 Task: Create a due date automation trigger when advanced on, 2 working days after a card is due add dates not due this month at 11:00 AM.
Action: Mouse moved to (978, 295)
Screenshot: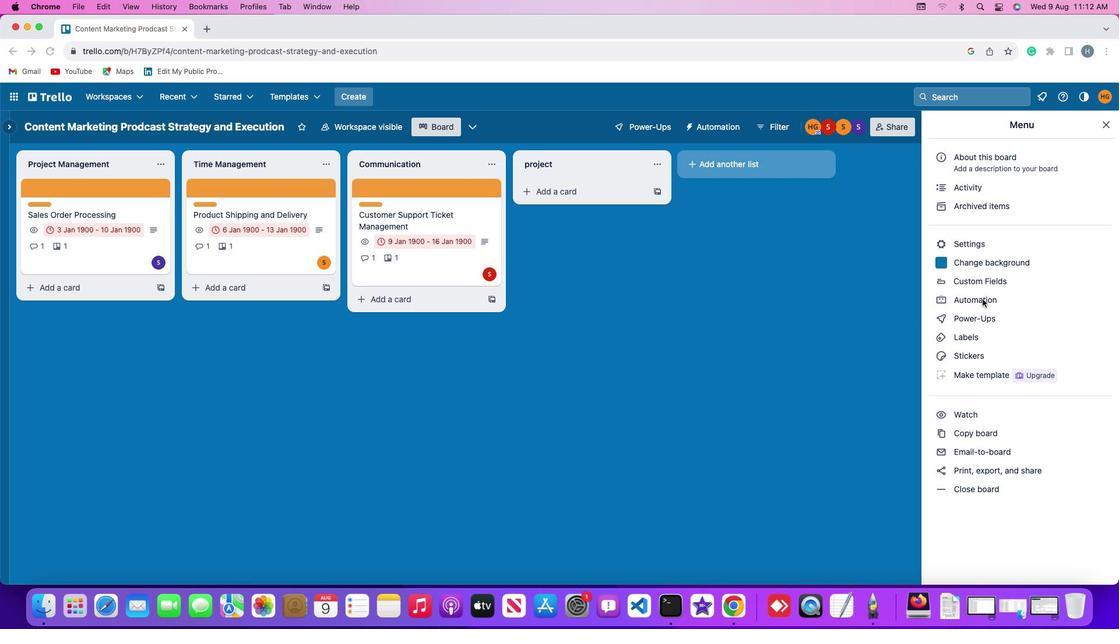 
Action: Mouse pressed left at (978, 295)
Screenshot: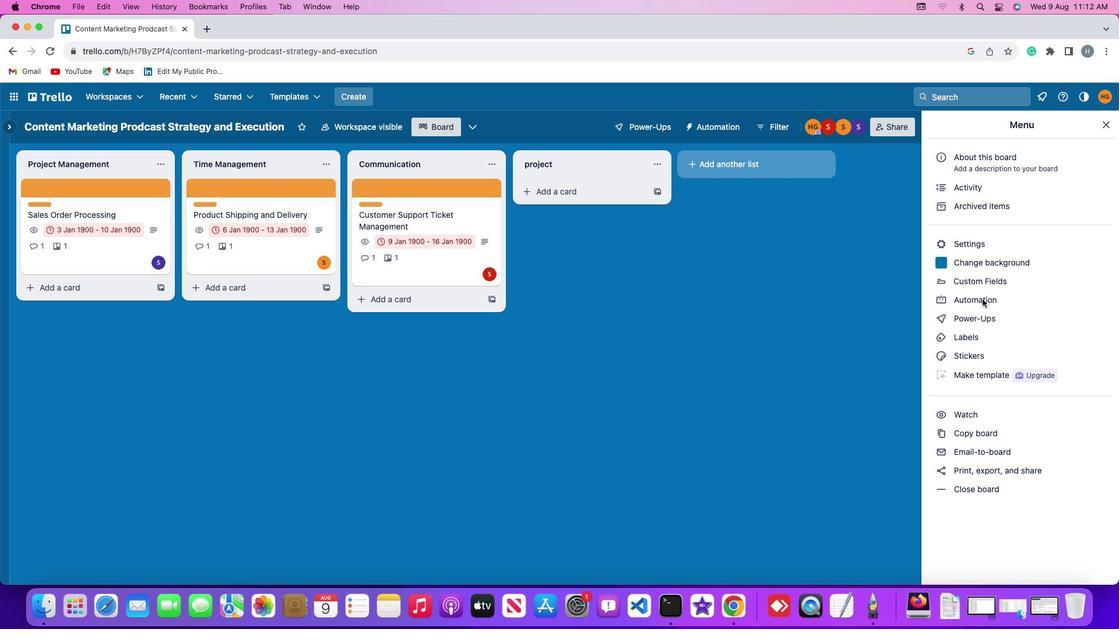 
Action: Mouse moved to (978, 295)
Screenshot: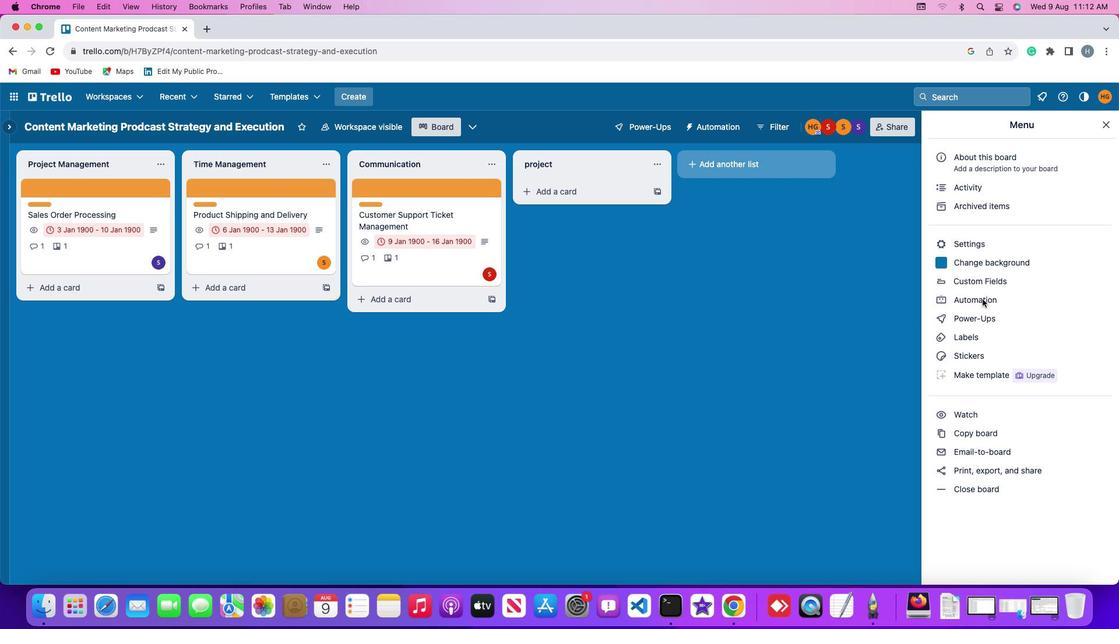 
Action: Mouse pressed left at (978, 295)
Screenshot: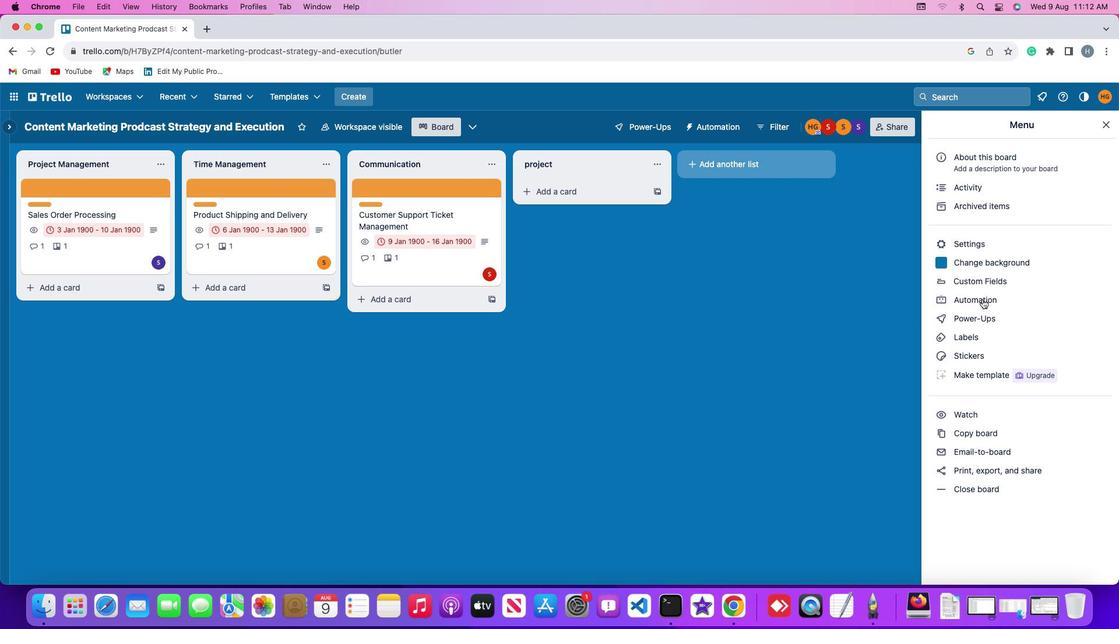 
Action: Mouse moved to (46, 271)
Screenshot: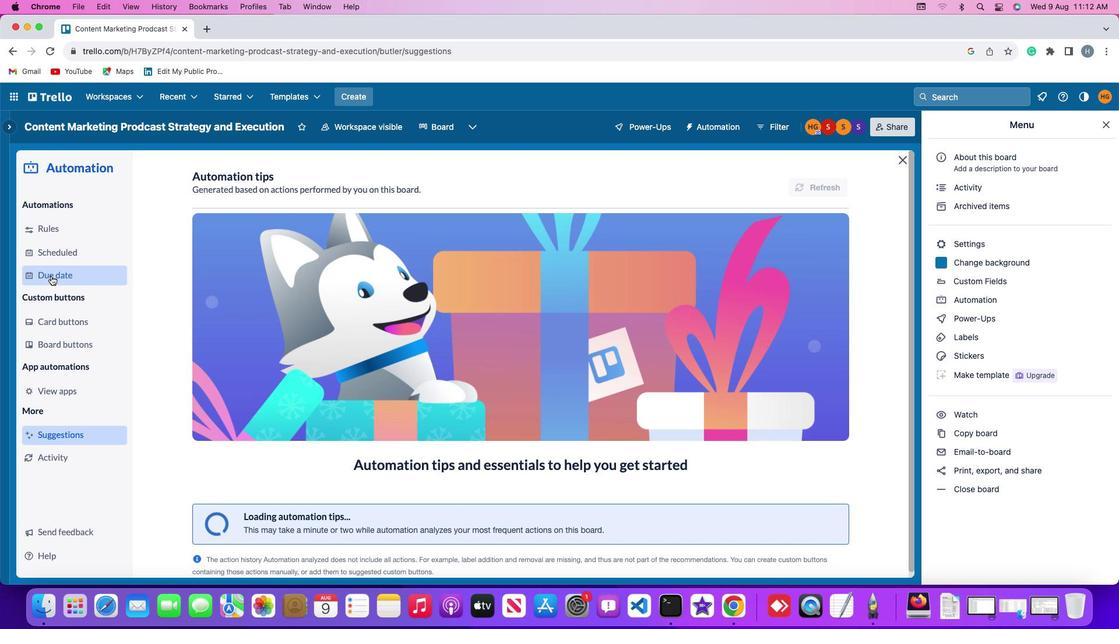 
Action: Mouse pressed left at (46, 271)
Screenshot: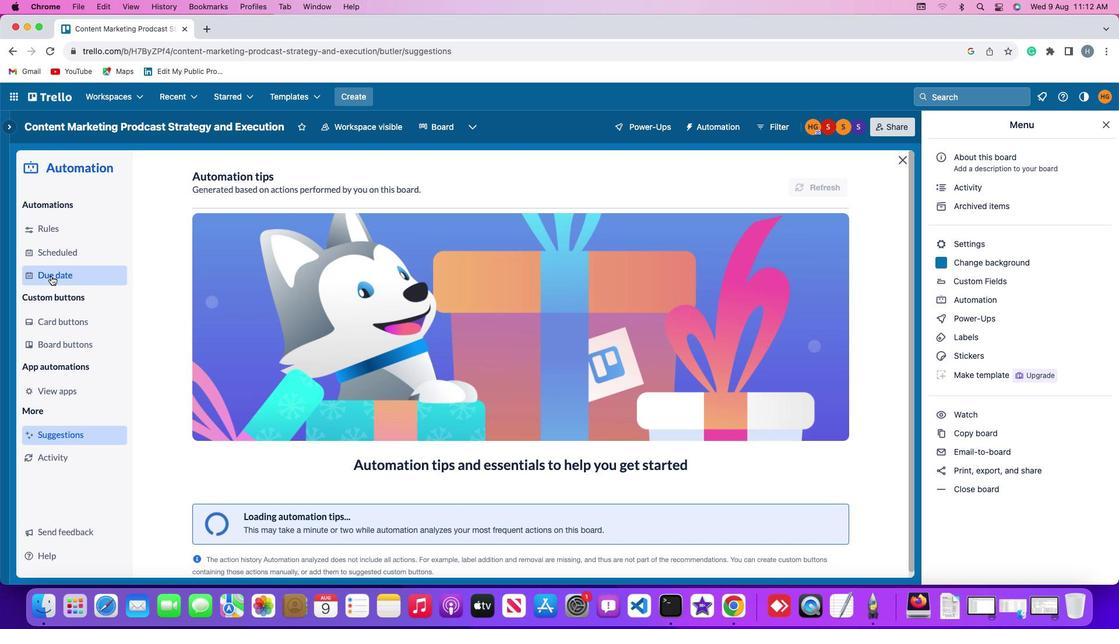 
Action: Mouse moved to (786, 176)
Screenshot: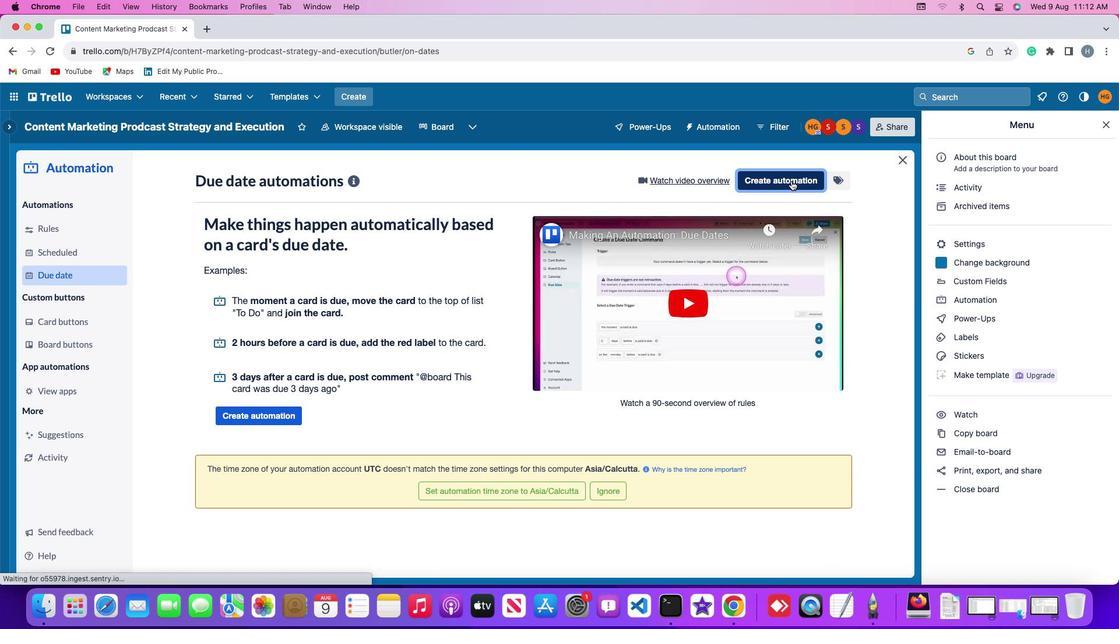 
Action: Mouse pressed left at (786, 176)
Screenshot: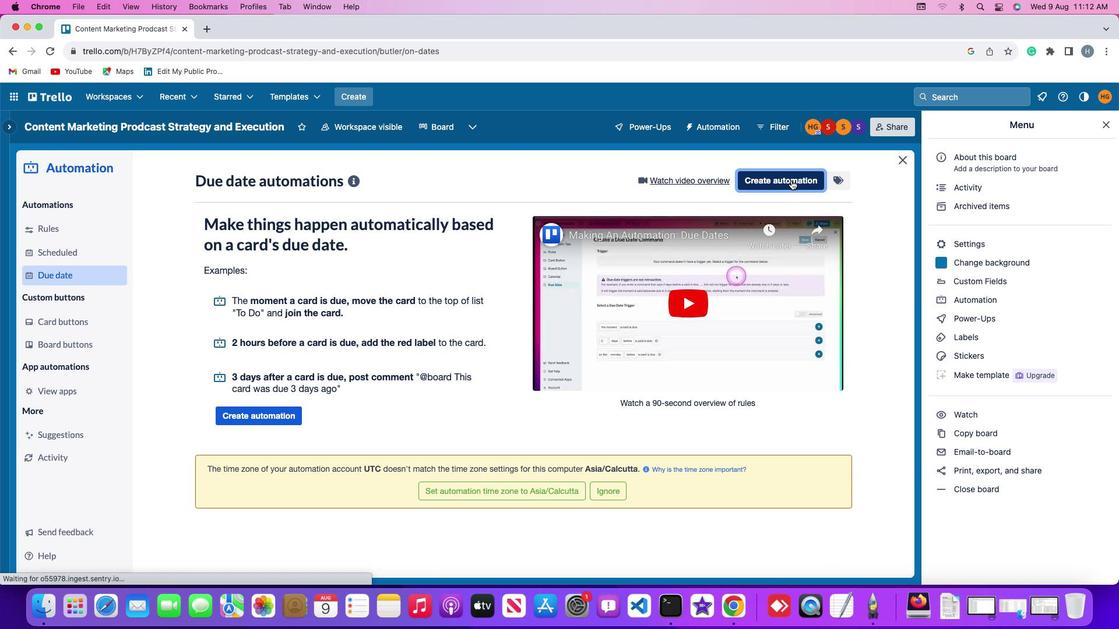 
Action: Mouse moved to (316, 288)
Screenshot: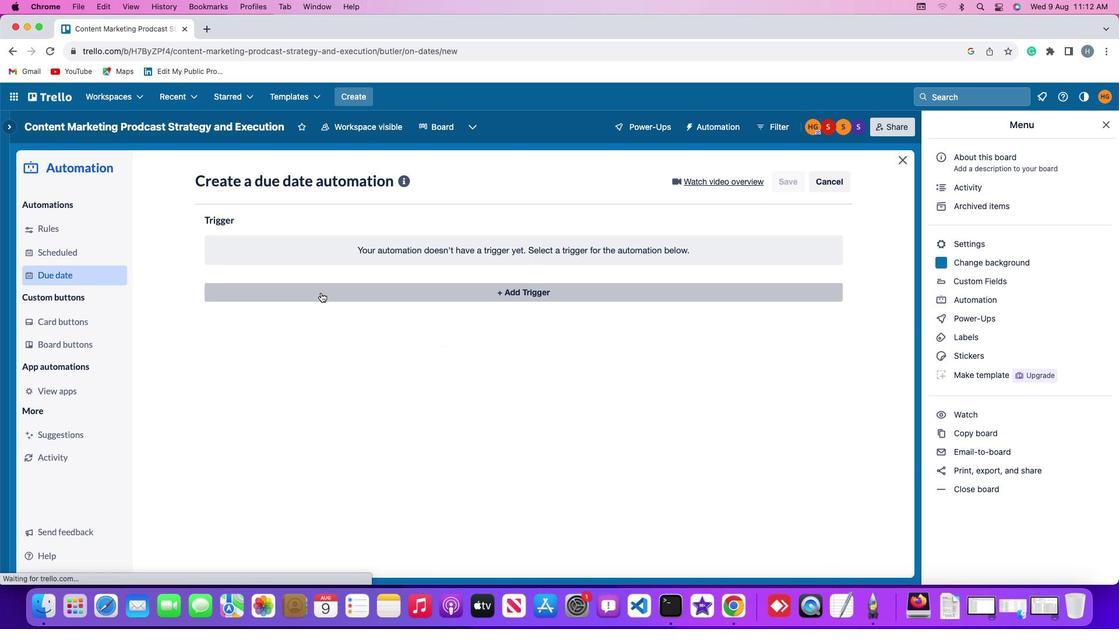 
Action: Mouse pressed left at (316, 288)
Screenshot: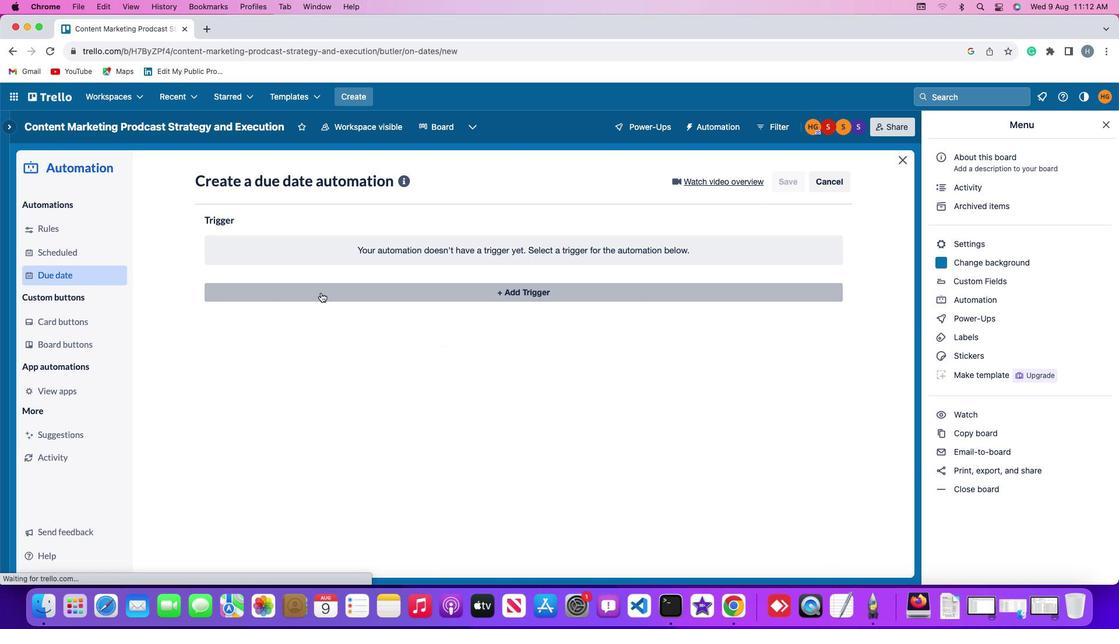 
Action: Mouse moved to (222, 463)
Screenshot: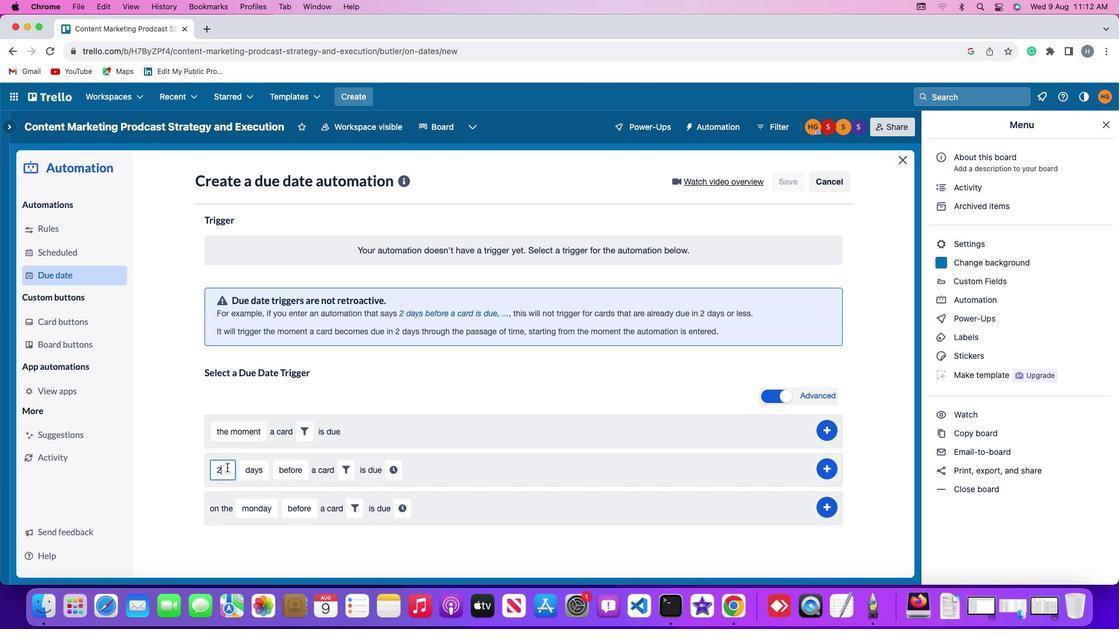 
Action: Mouse pressed left at (222, 463)
Screenshot: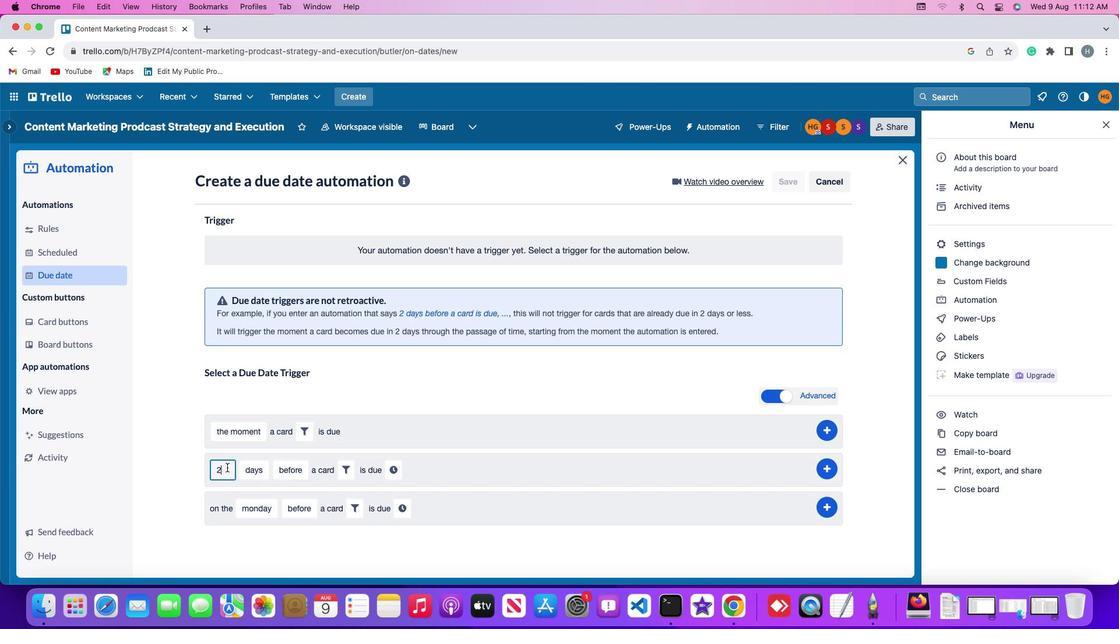 
Action: Key pressed Key.backspace
Screenshot: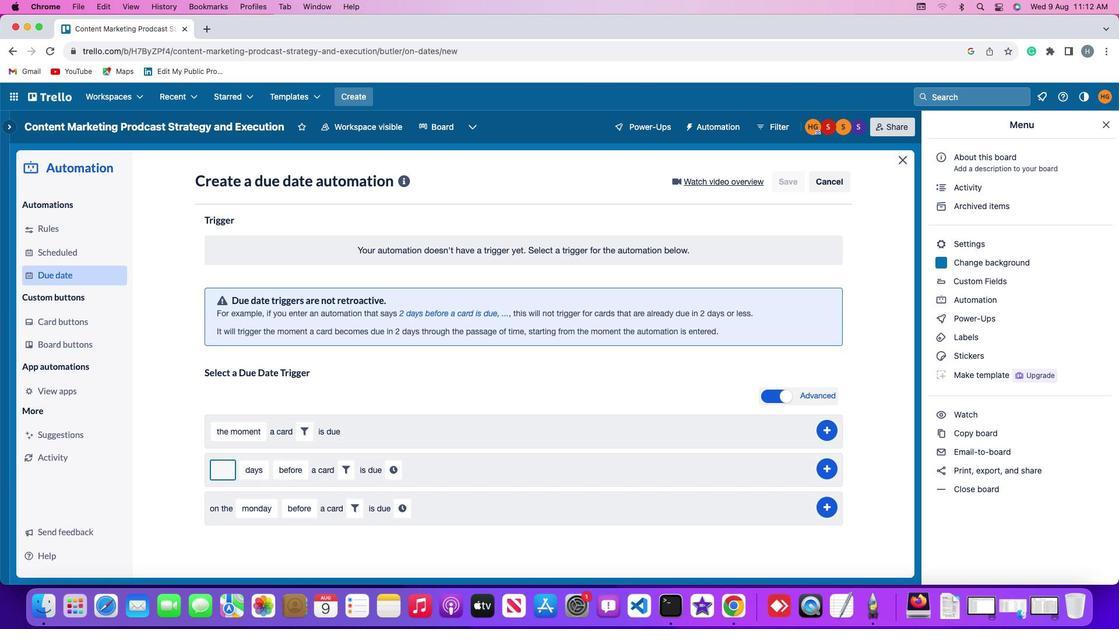 
Action: Mouse moved to (221, 463)
Screenshot: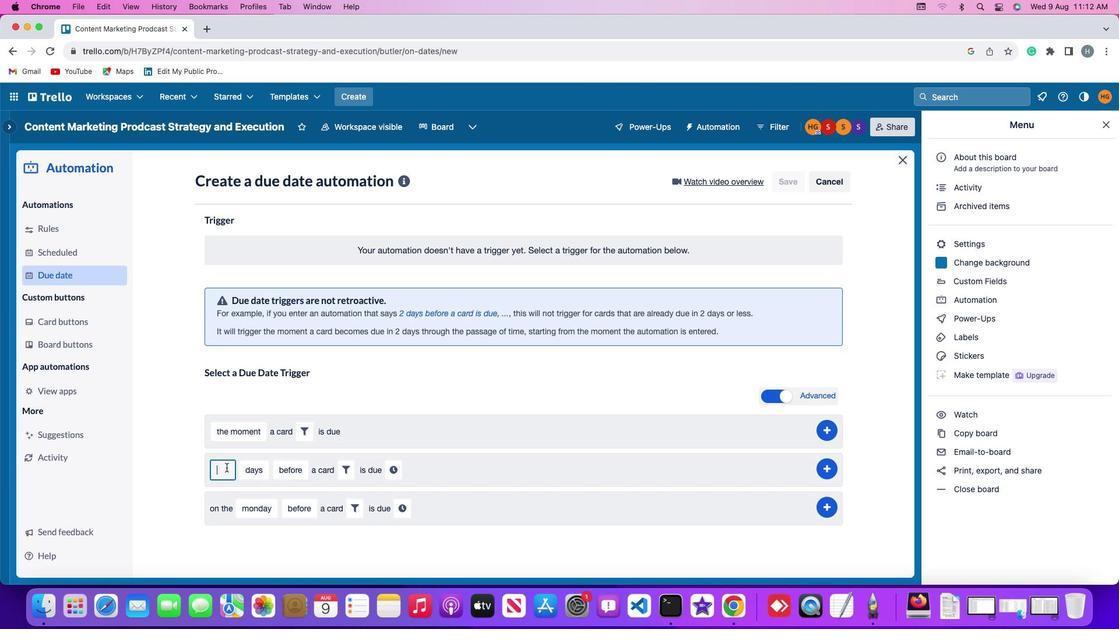 
Action: Key pressed '2'
Screenshot: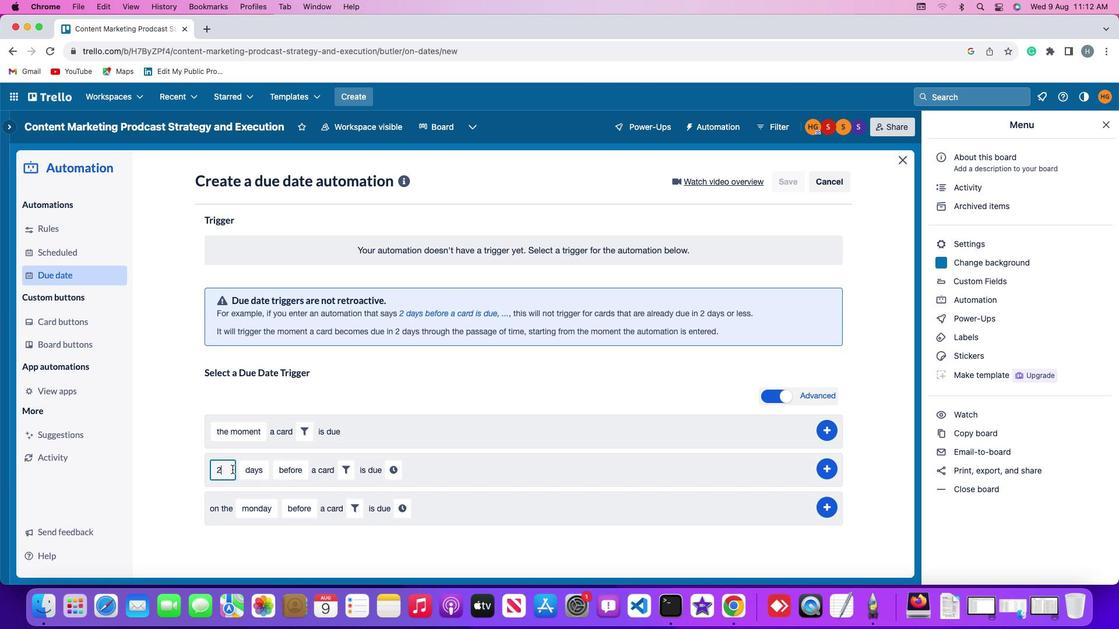 
Action: Mouse moved to (251, 465)
Screenshot: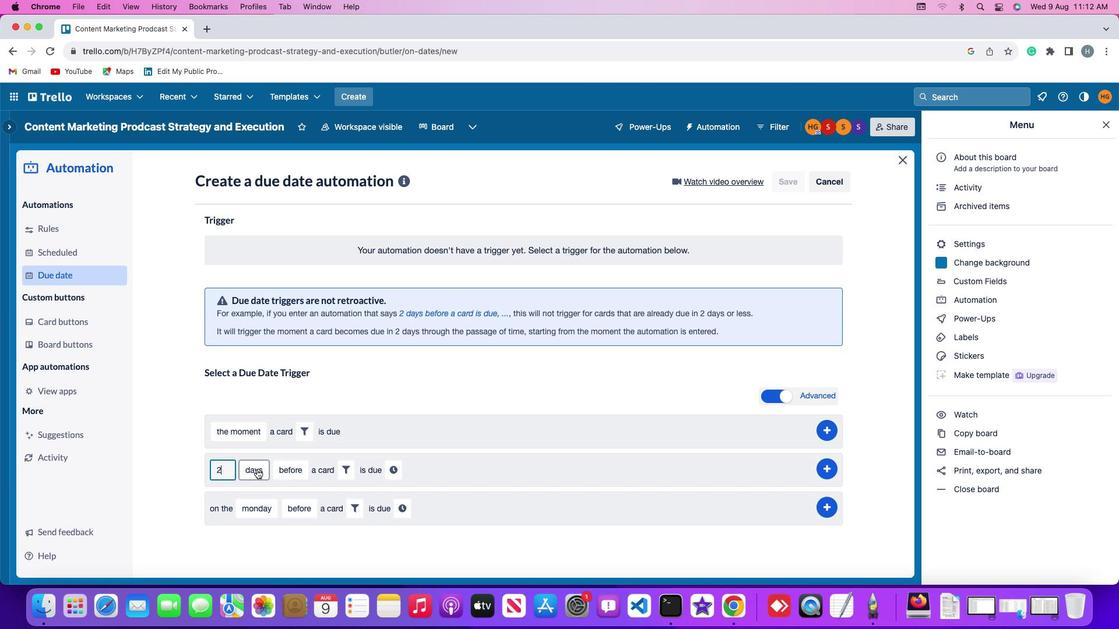 
Action: Mouse pressed left at (251, 465)
Screenshot: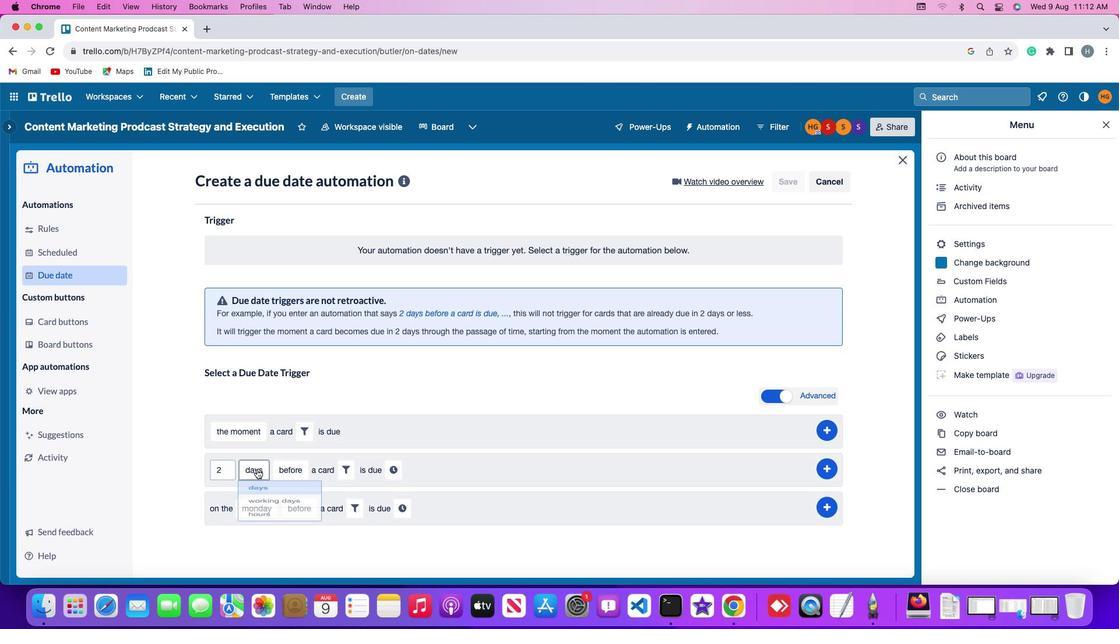 
Action: Mouse moved to (264, 514)
Screenshot: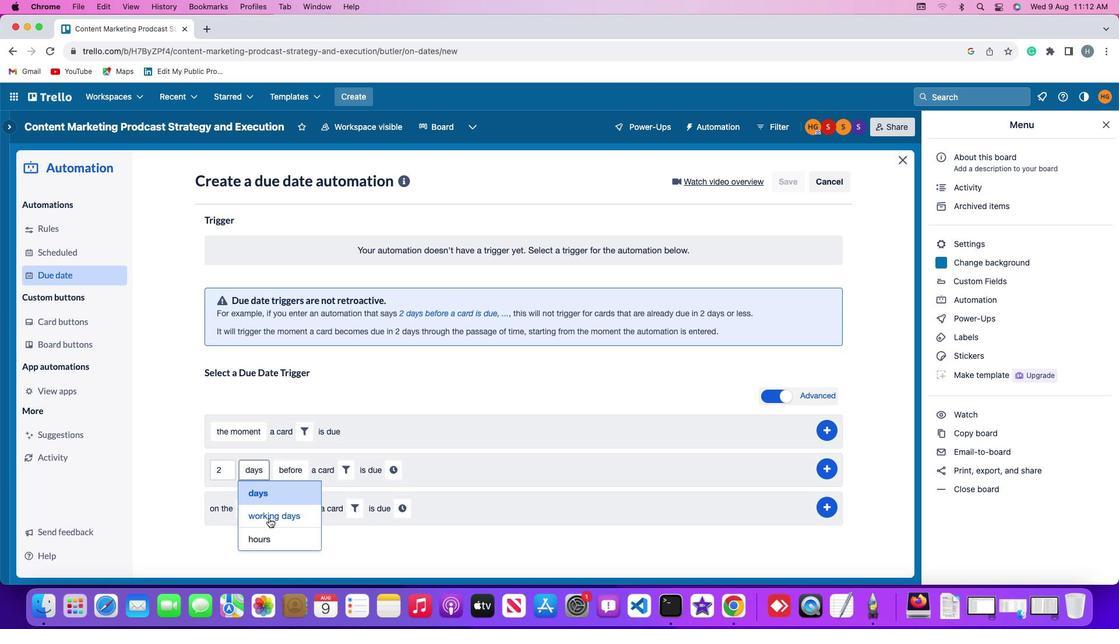 
Action: Mouse pressed left at (264, 514)
Screenshot: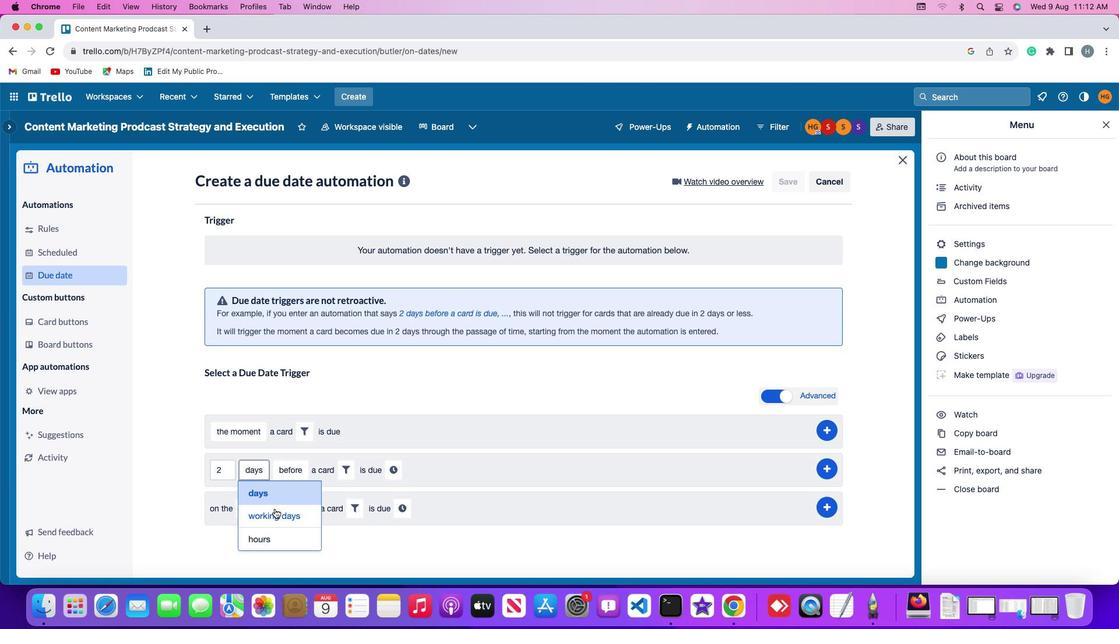 
Action: Mouse moved to (307, 463)
Screenshot: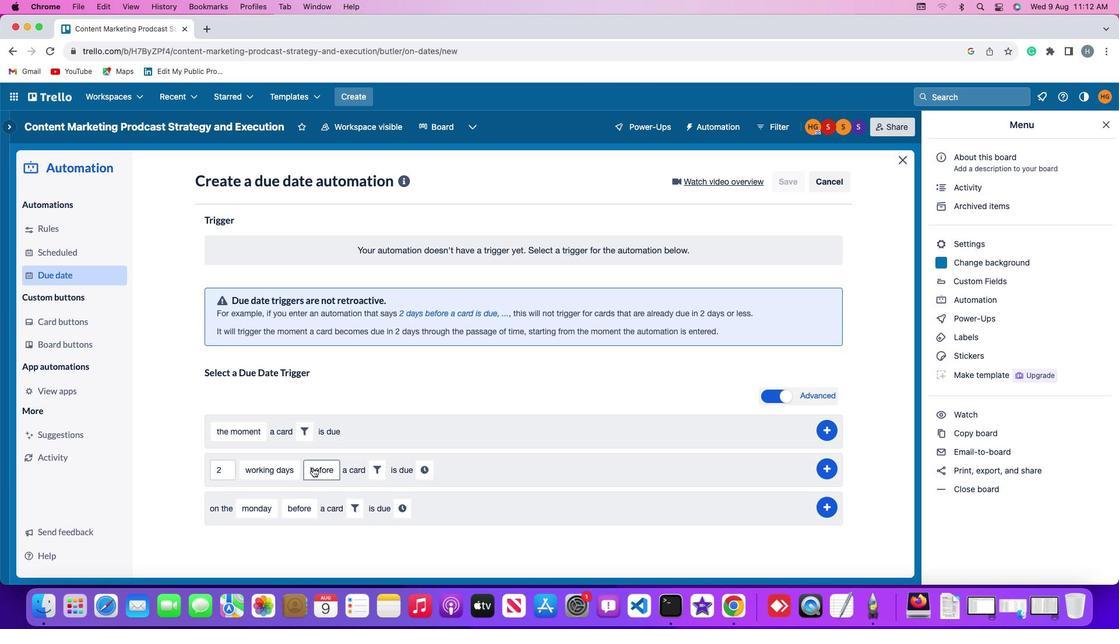 
Action: Mouse pressed left at (307, 463)
Screenshot: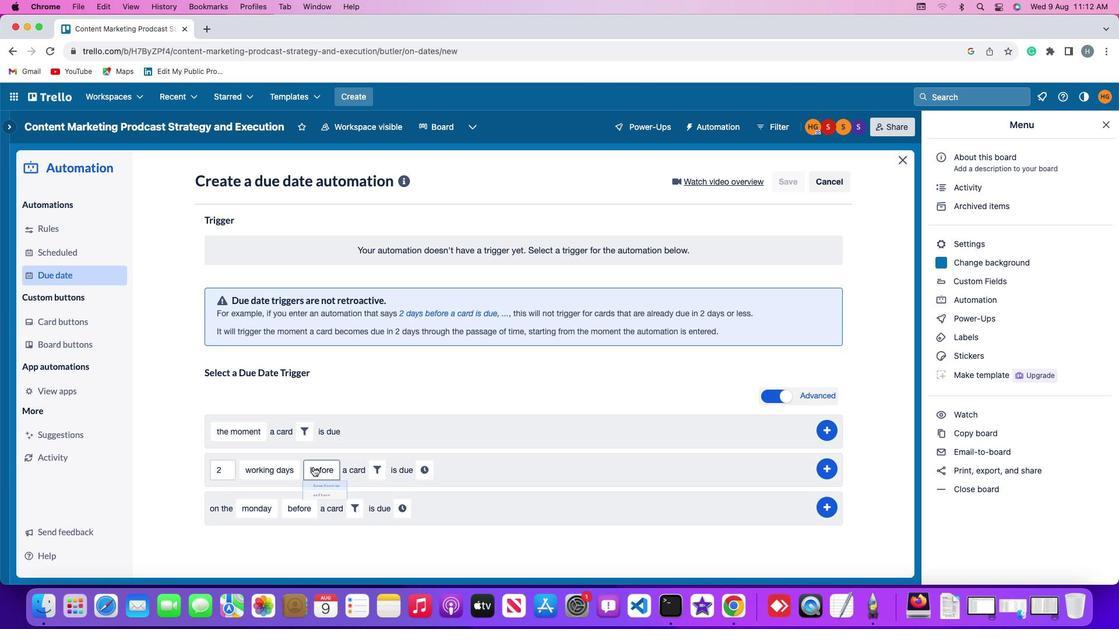 
Action: Mouse moved to (330, 508)
Screenshot: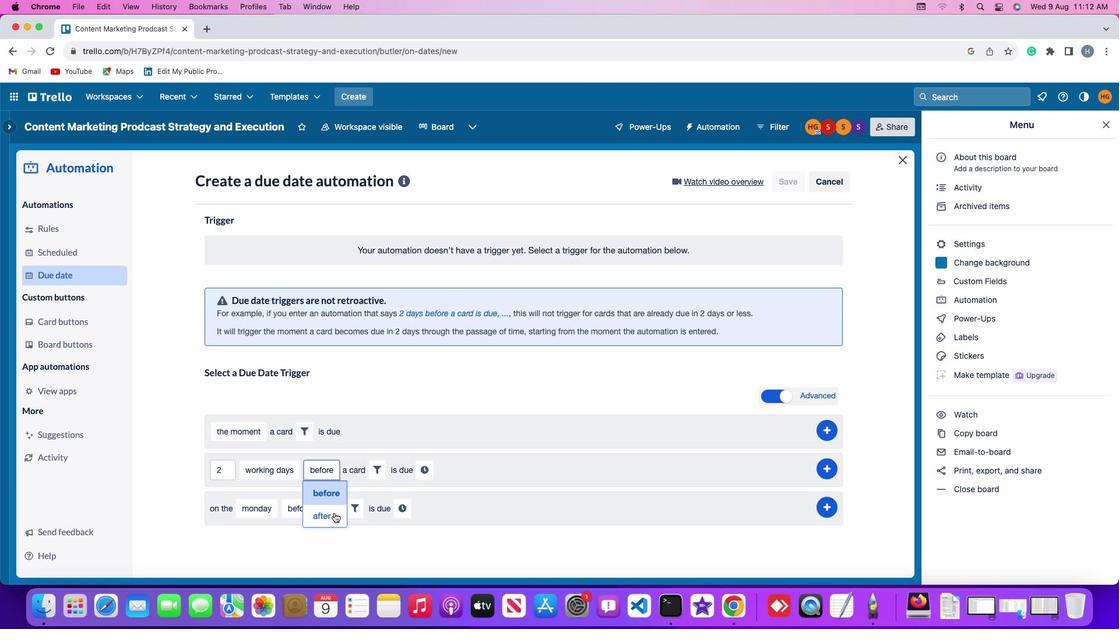
Action: Mouse pressed left at (330, 508)
Screenshot: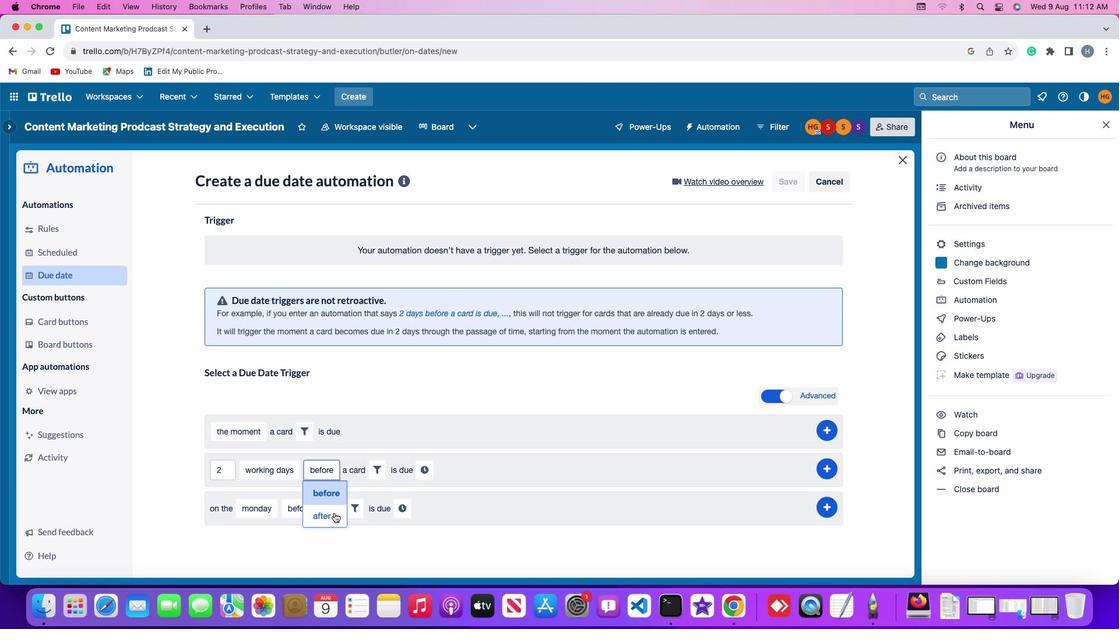
Action: Mouse moved to (366, 460)
Screenshot: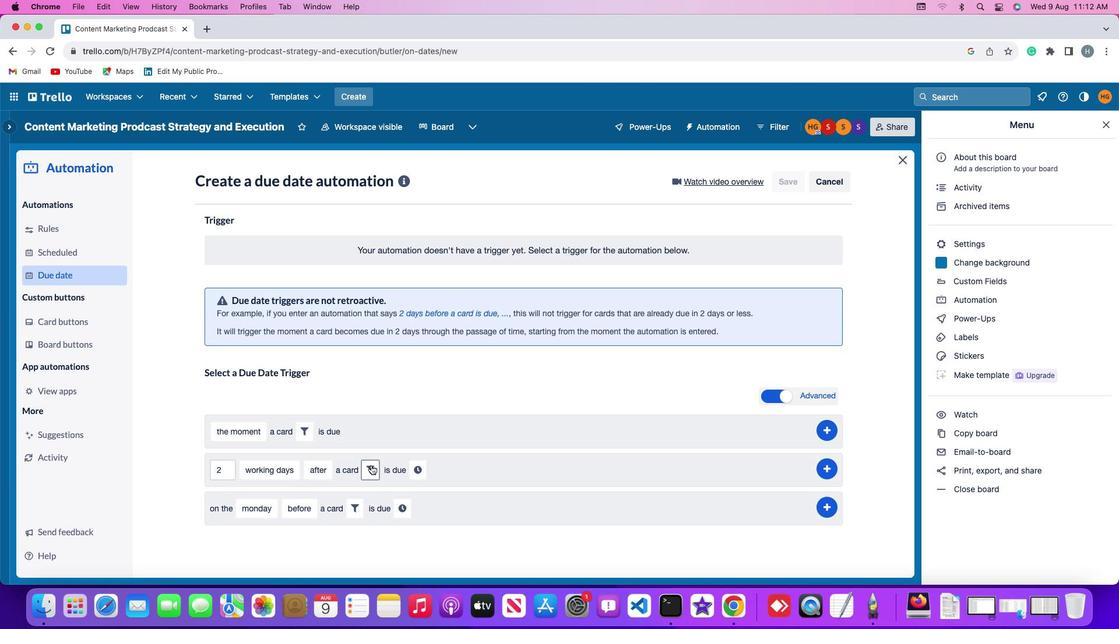 
Action: Mouse pressed left at (366, 460)
Screenshot: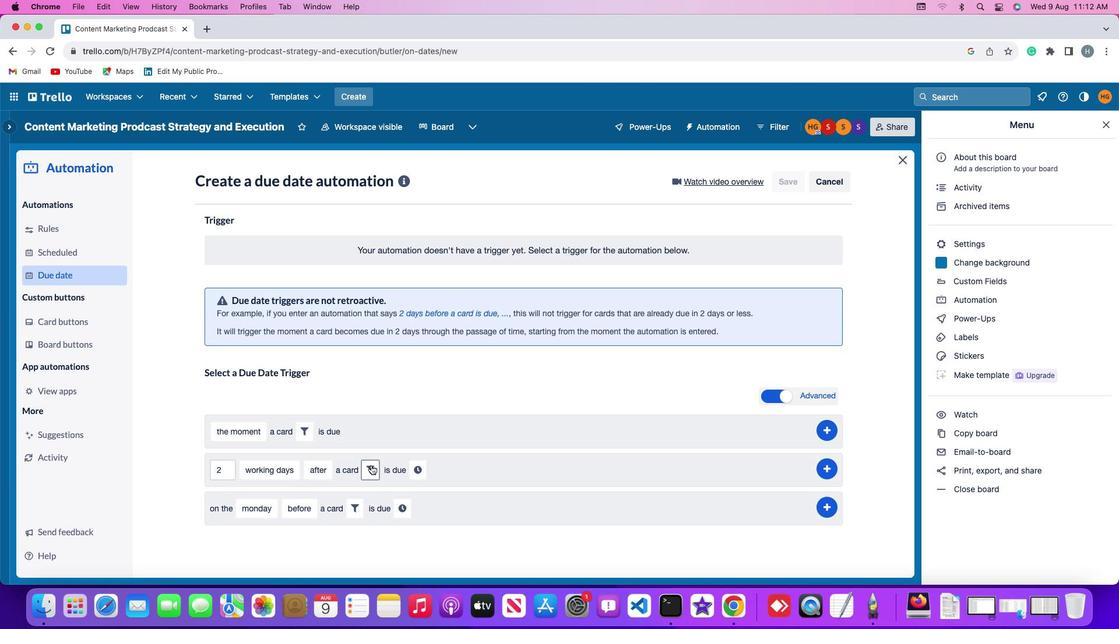 
Action: Mouse moved to (426, 507)
Screenshot: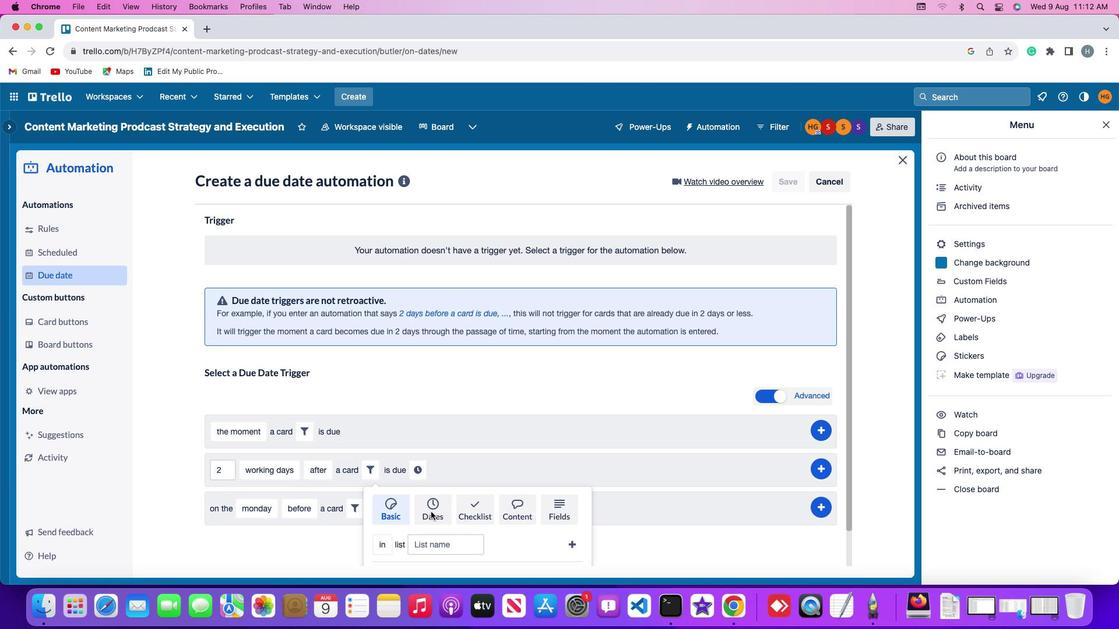 
Action: Mouse pressed left at (426, 507)
Screenshot: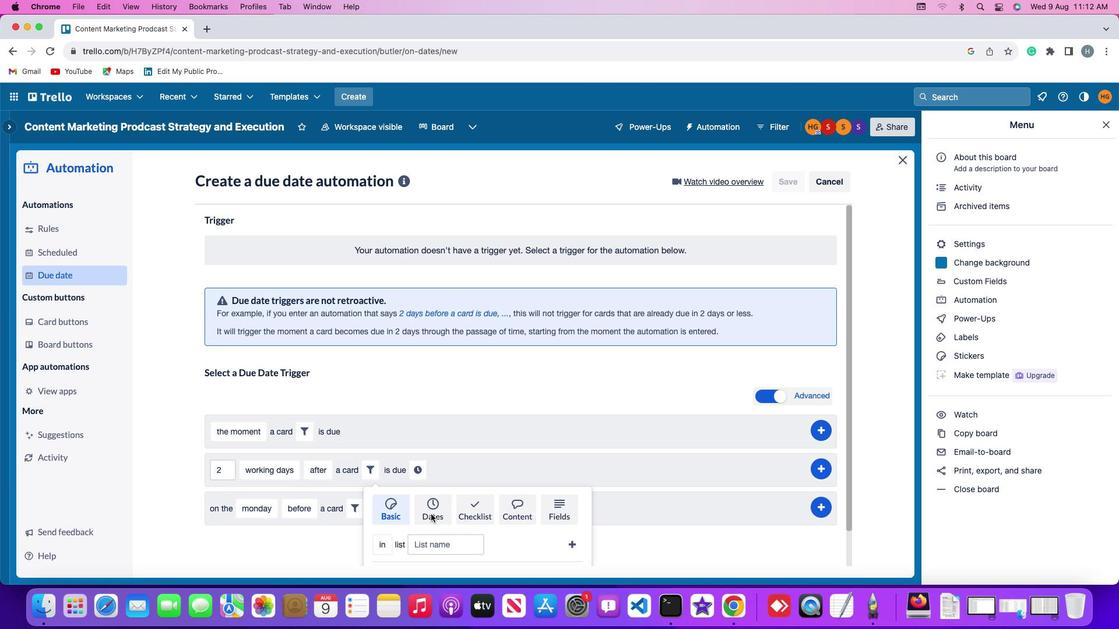 
Action: Mouse moved to (335, 531)
Screenshot: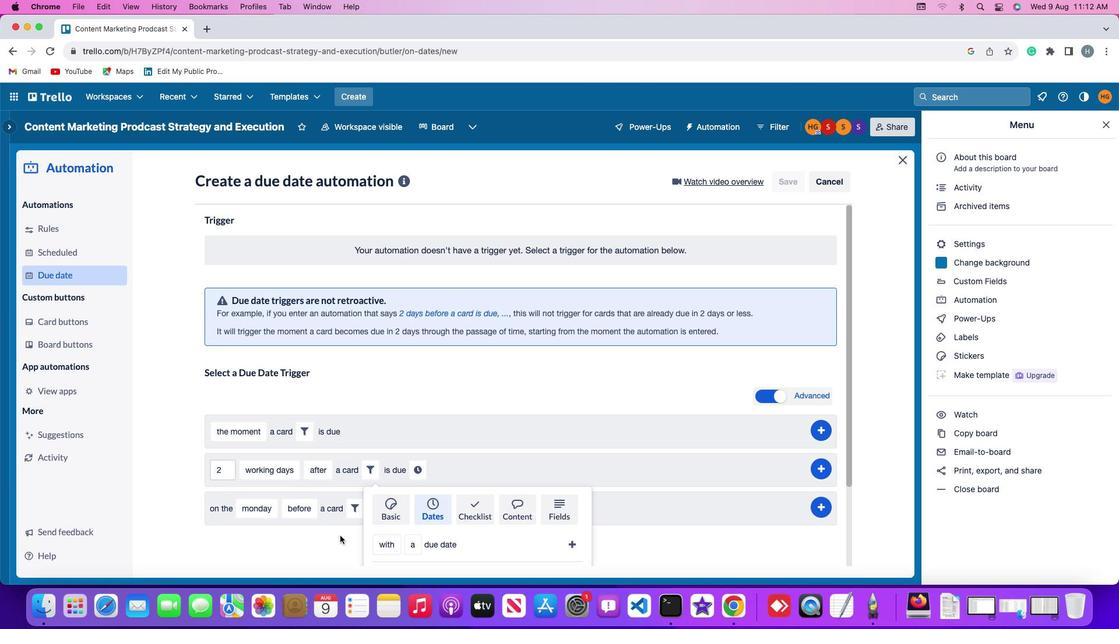 
Action: Mouse scrolled (335, 531) with delta (-4, -4)
Screenshot: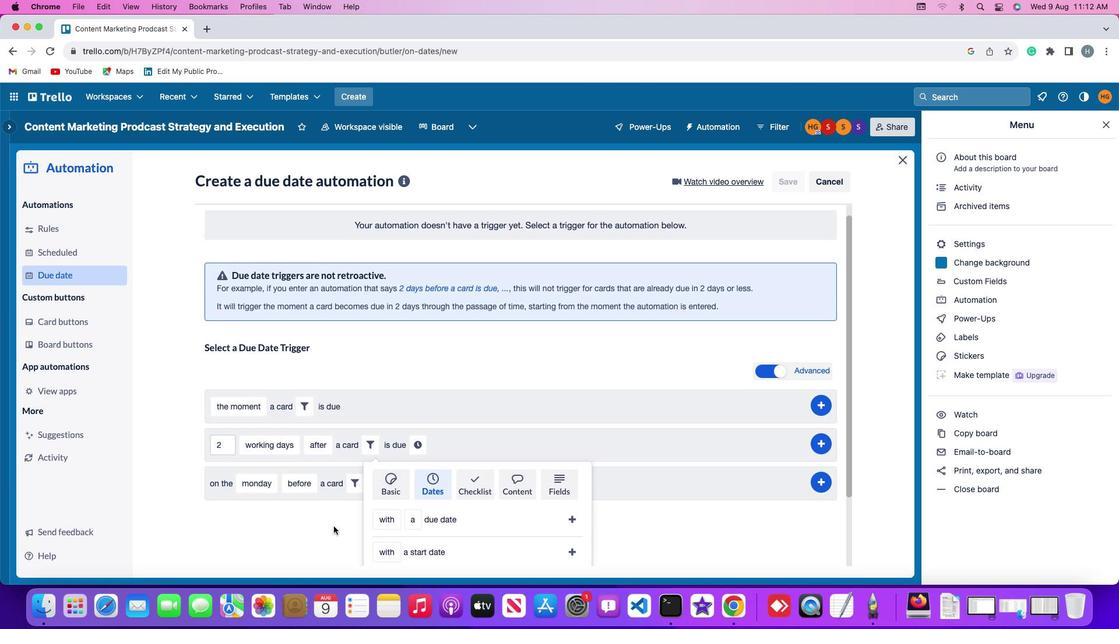 
Action: Mouse scrolled (335, 531) with delta (-4, -4)
Screenshot: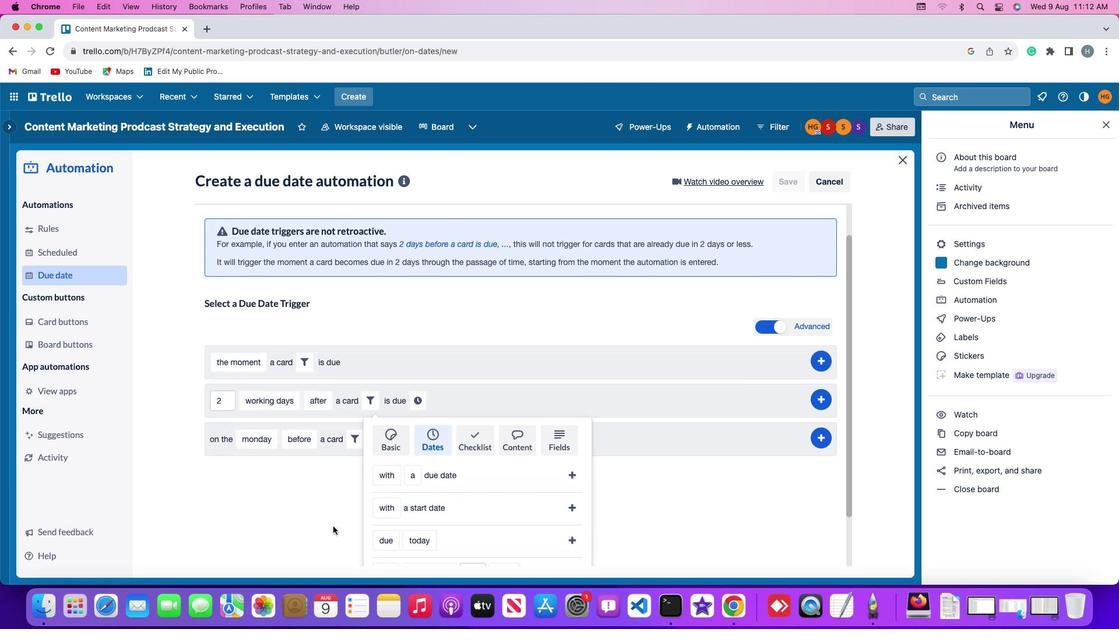 
Action: Mouse scrolled (335, 531) with delta (-4, -6)
Screenshot: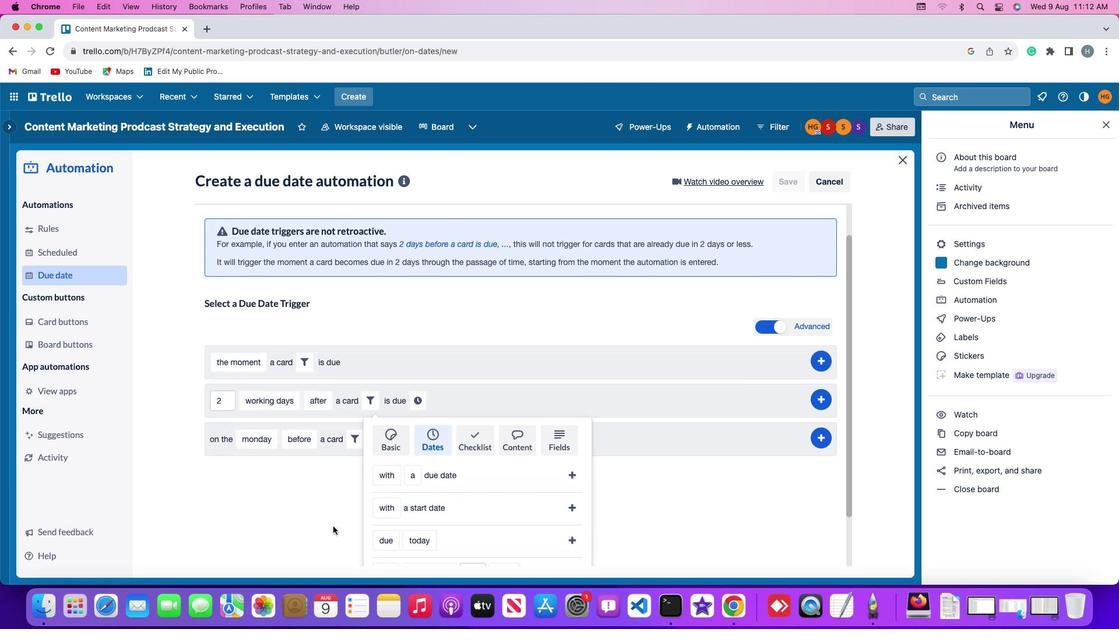 
Action: Mouse scrolled (335, 531) with delta (-4, -6)
Screenshot: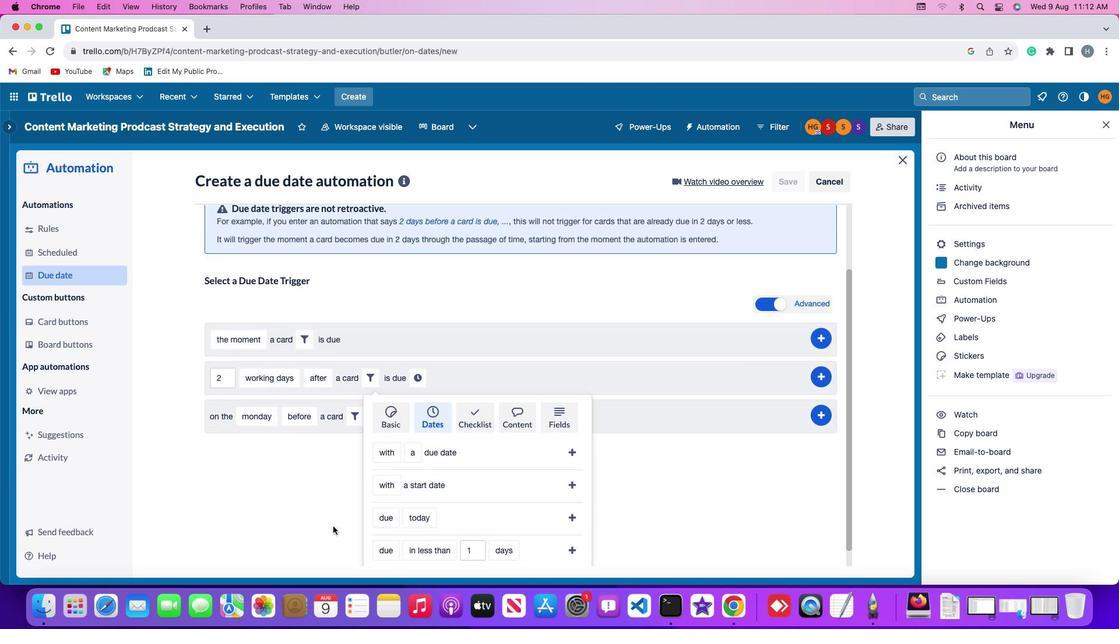
Action: Mouse scrolled (335, 531) with delta (-4, -7)
Screenshot: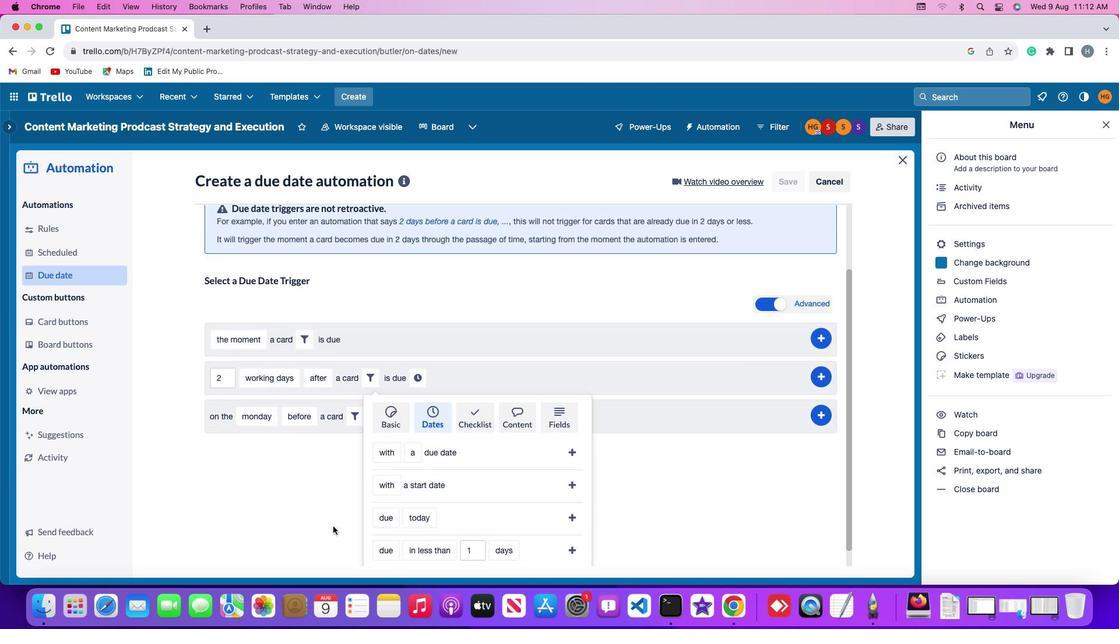 
Action: Mouse scrolled (335, 531) with delta (-4, -8)
Screenshot: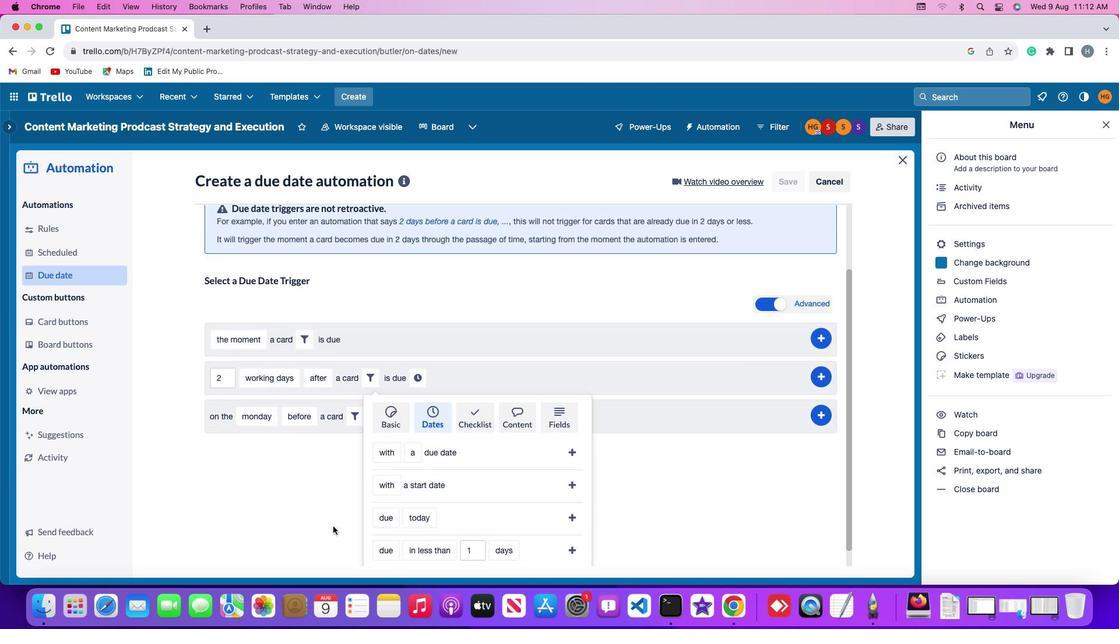 
Action: Mouse scrolled (335, 531) with delta (-4, -8)
Screenshot: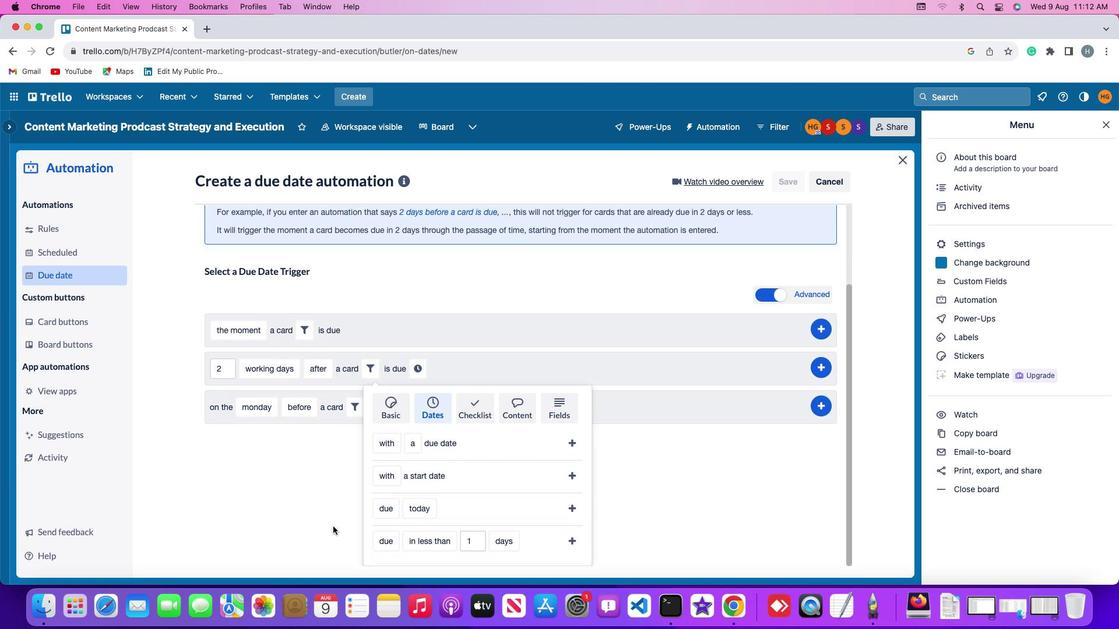 
Action: Mouse moved to (372, 505)
Screenshot: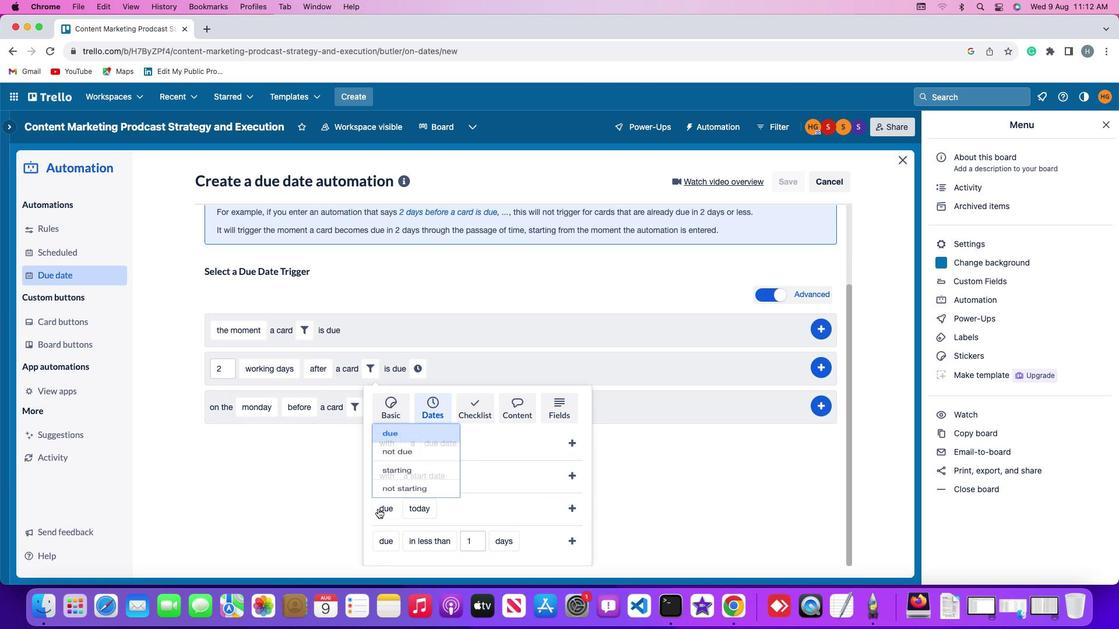 
Action: Mouse pressed left at (372, 505)
Screenshot: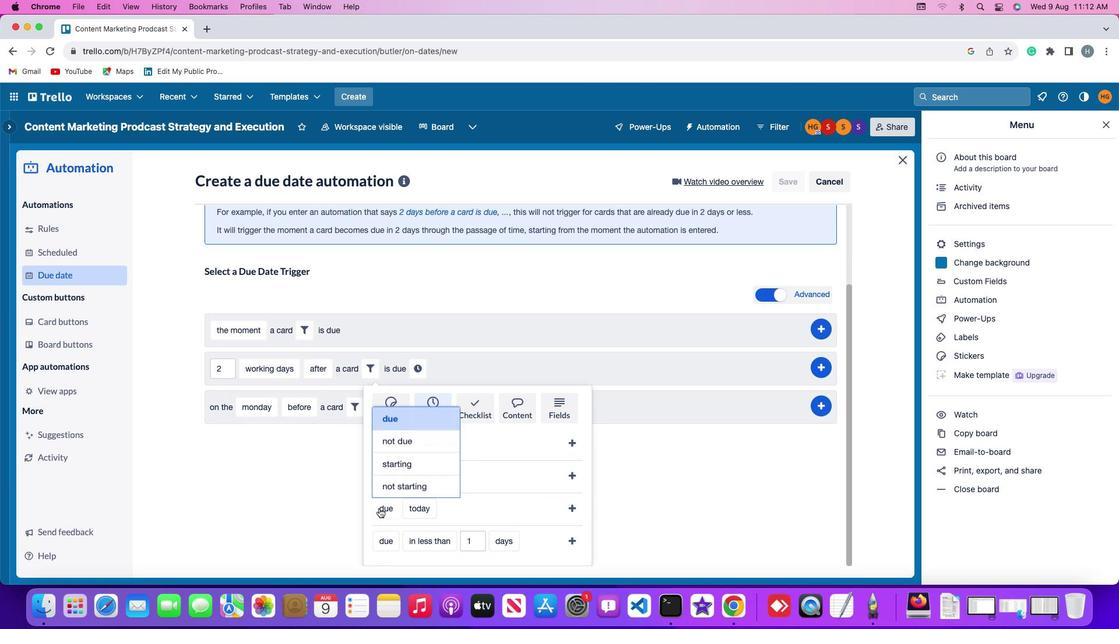 
Action: Mouse moved to (405, 436)
Screenshot: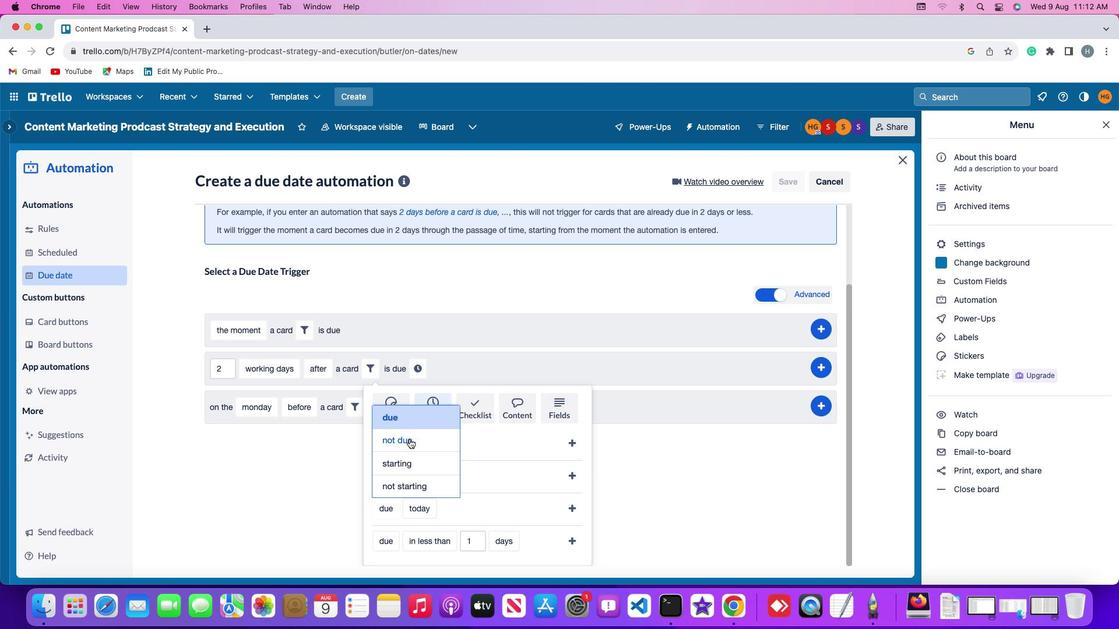 
Action: Mouse pressed left at (405, 436)
Screenshot: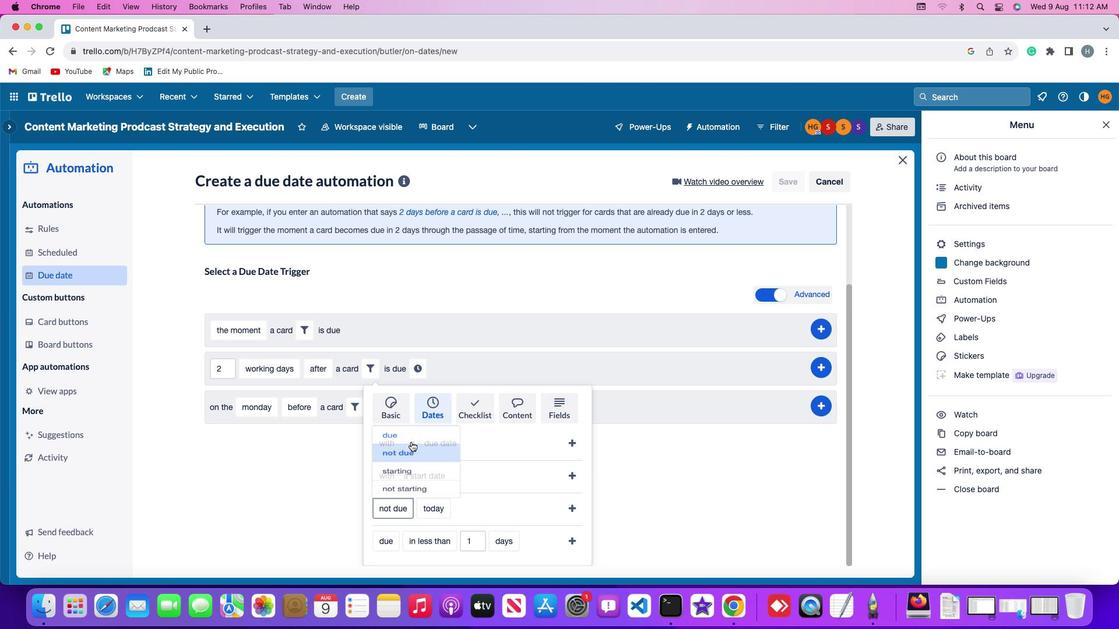 
Action: Mouse moved to (424, 501)
Screenshot: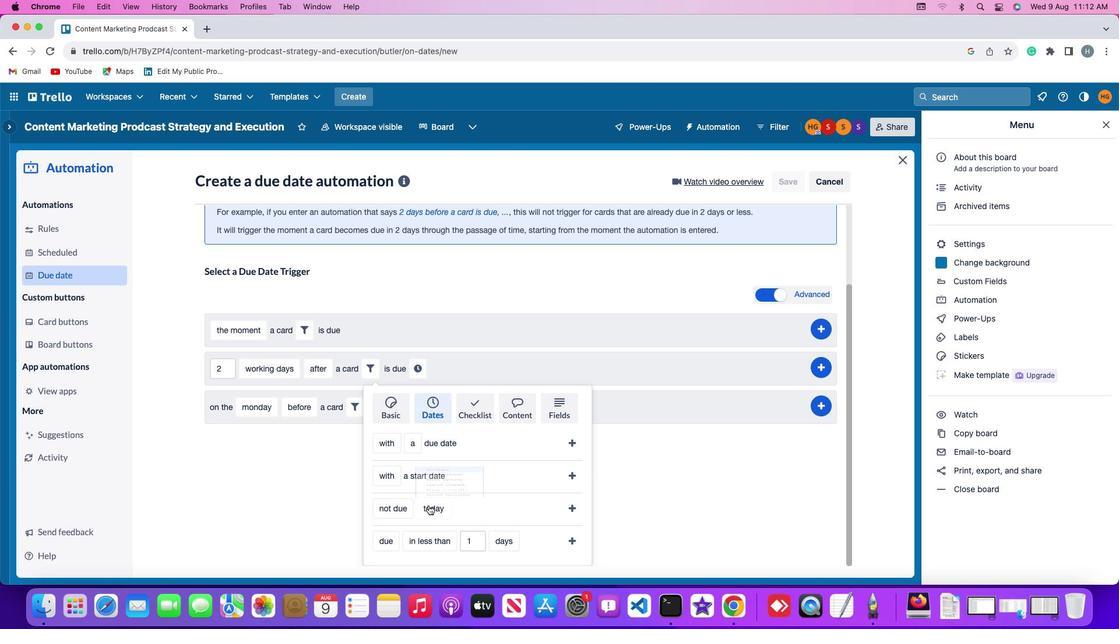 
Action: Mouse pressed left at (424, 501)
Screenshot: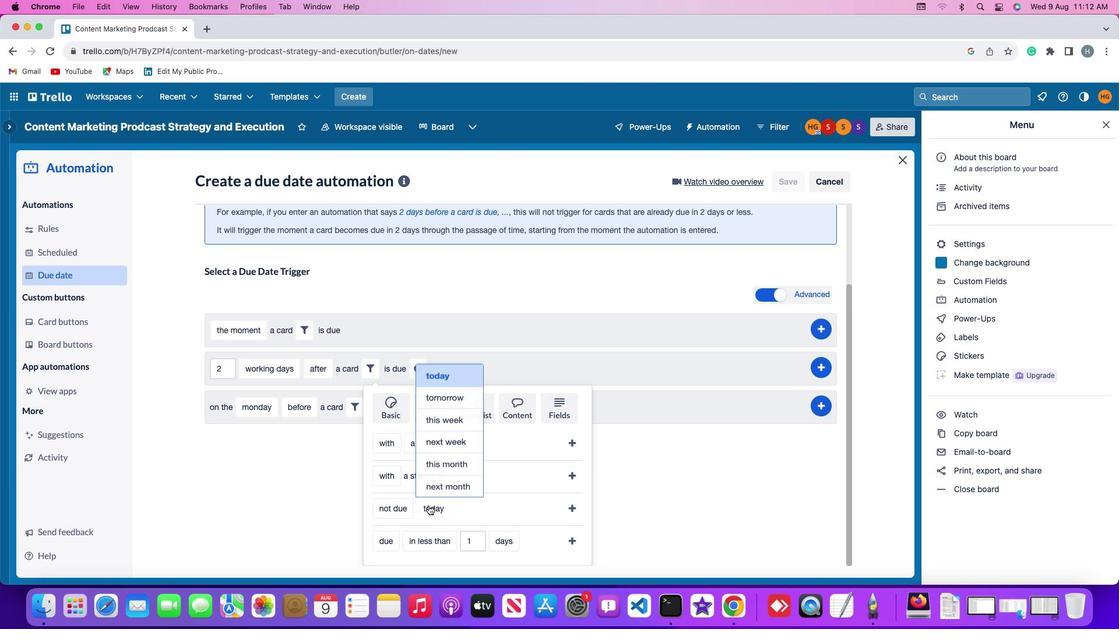 
Action: Mouse moved to (439, 459)
Screenshot: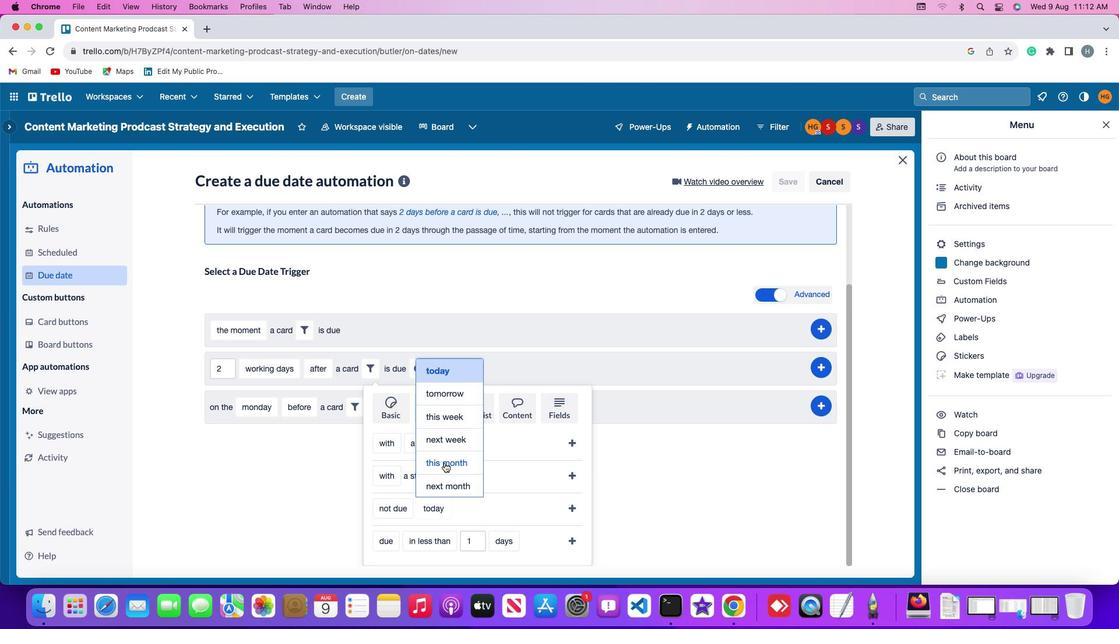 
Action: Mouse pressed left at (439, 459)
Screenshot: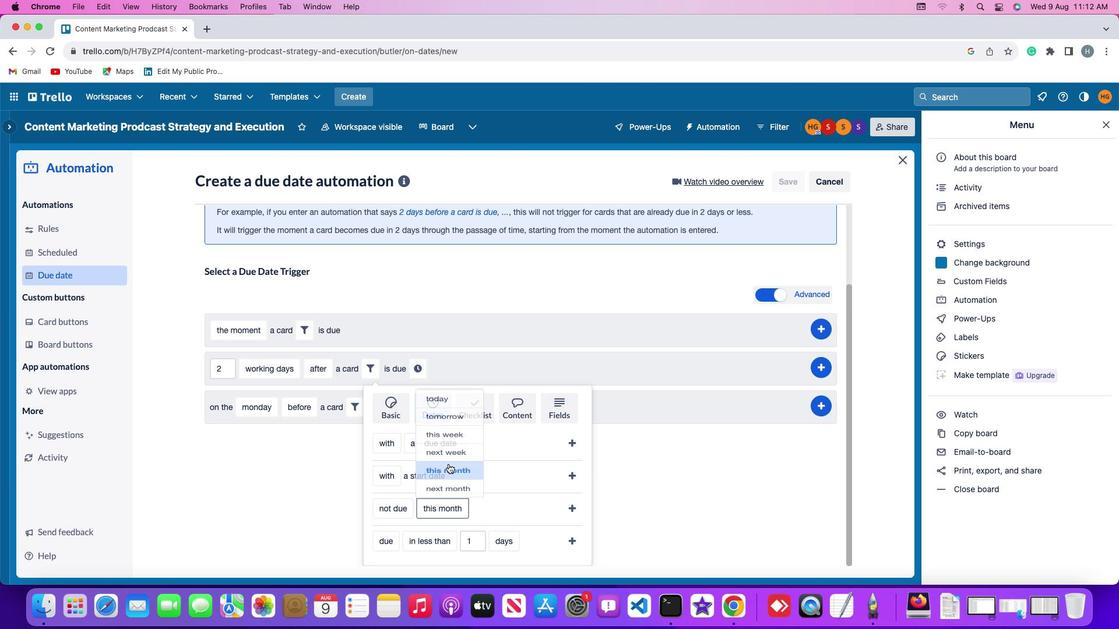 
Action: Mouse moved to (566, 502)
Screenshot: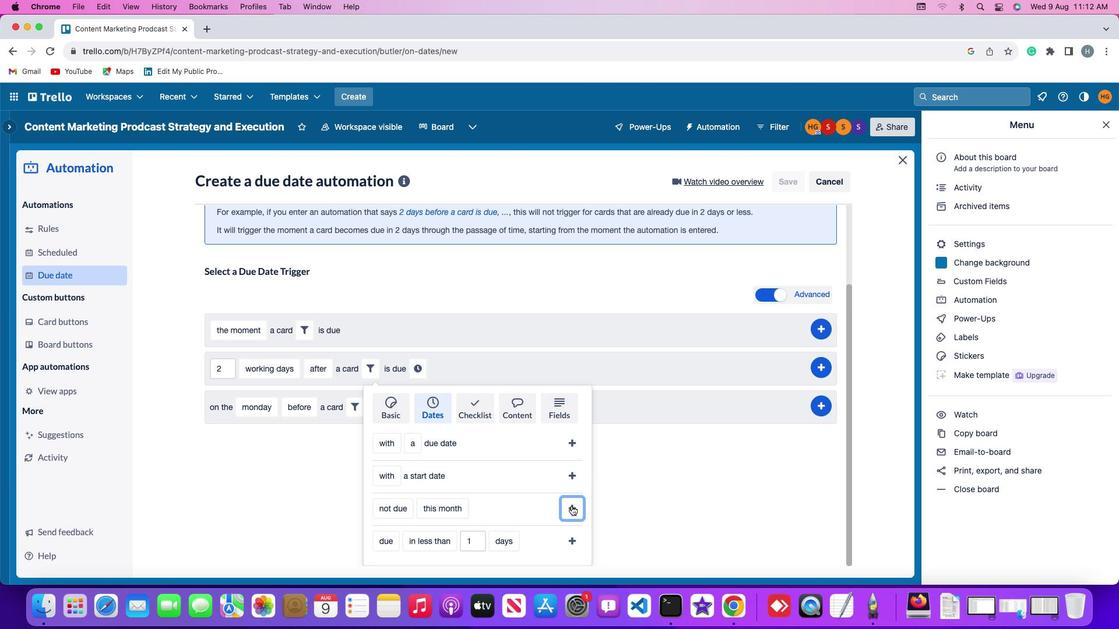 
Action: Mouse pressed left at (566, 502)
Screenshot: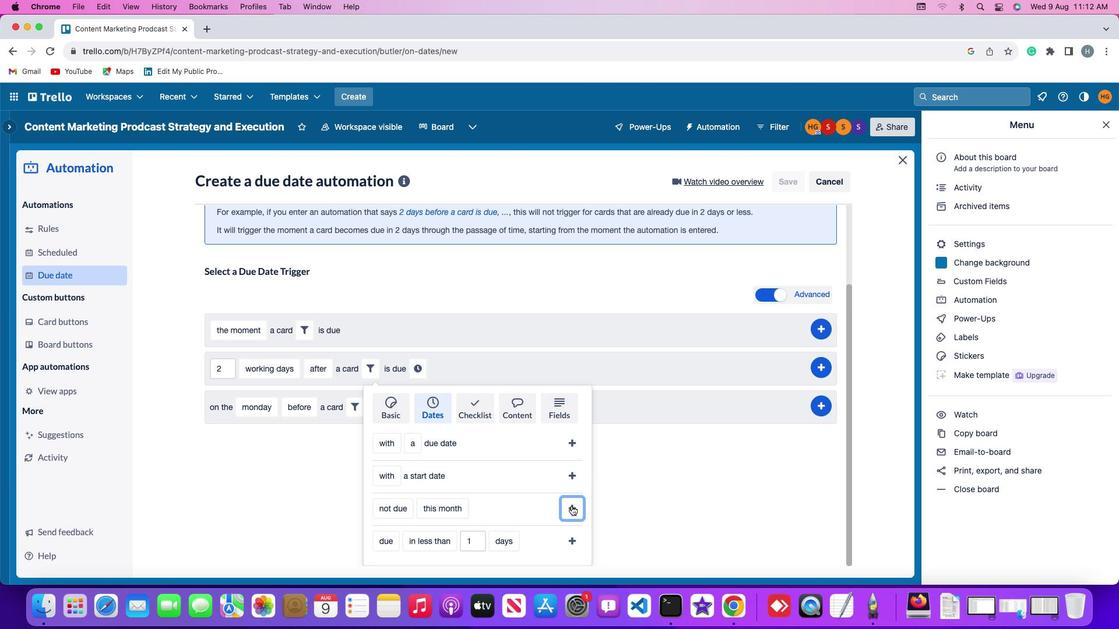 
Action: Mouse moved to (516, 460)
Screenshot: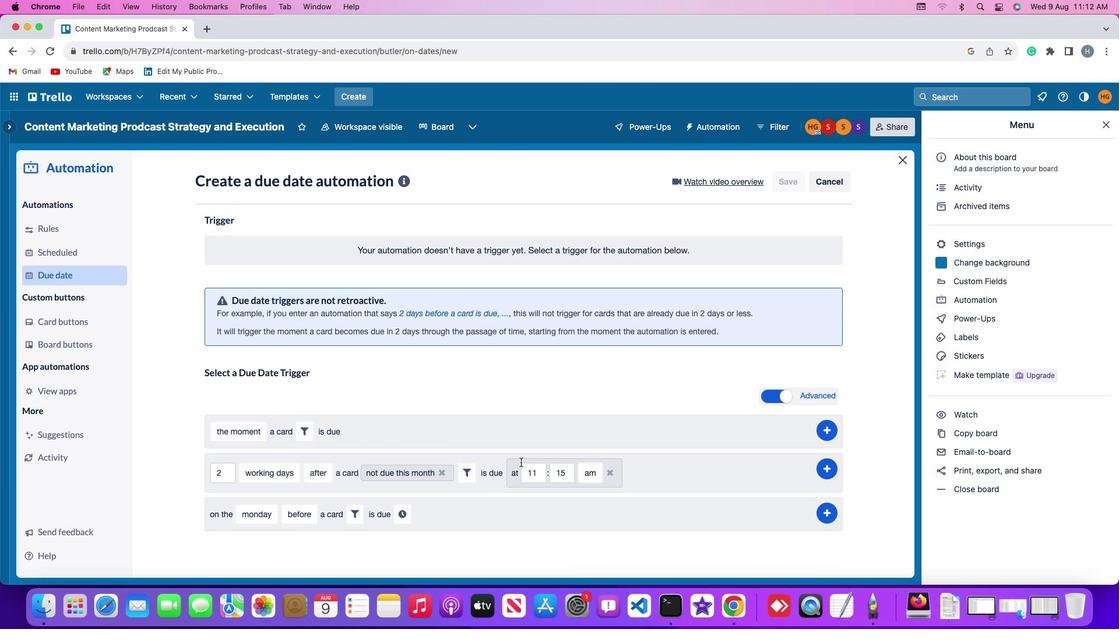 
Action: Mouse pressed left at (516, 460)
Screenshot: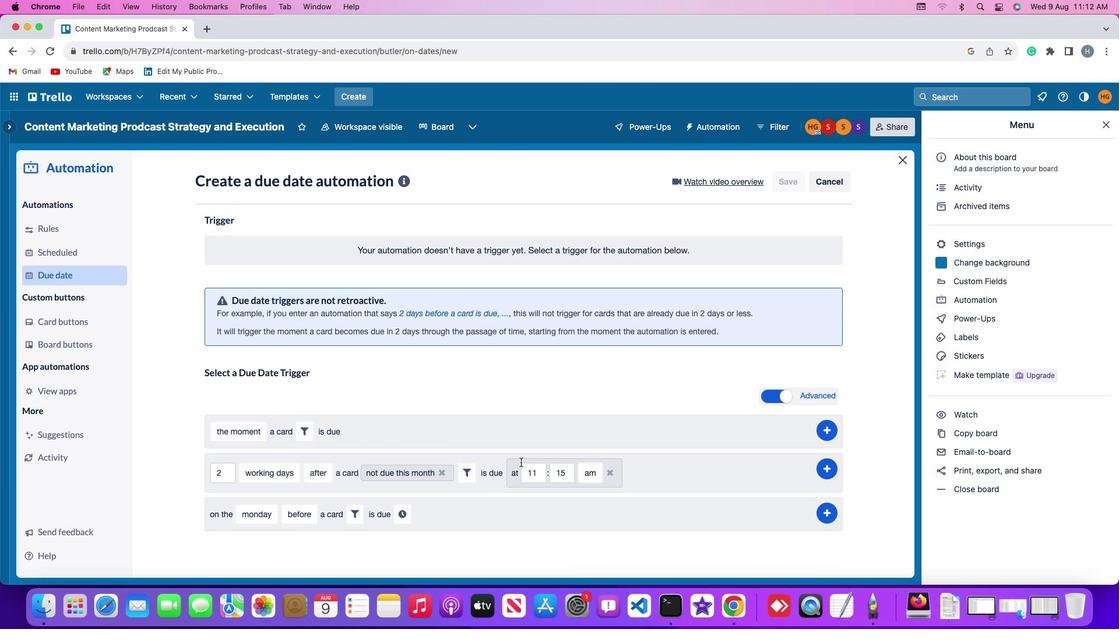 
Action: Mouse moved to (535, 471)
Screenshot: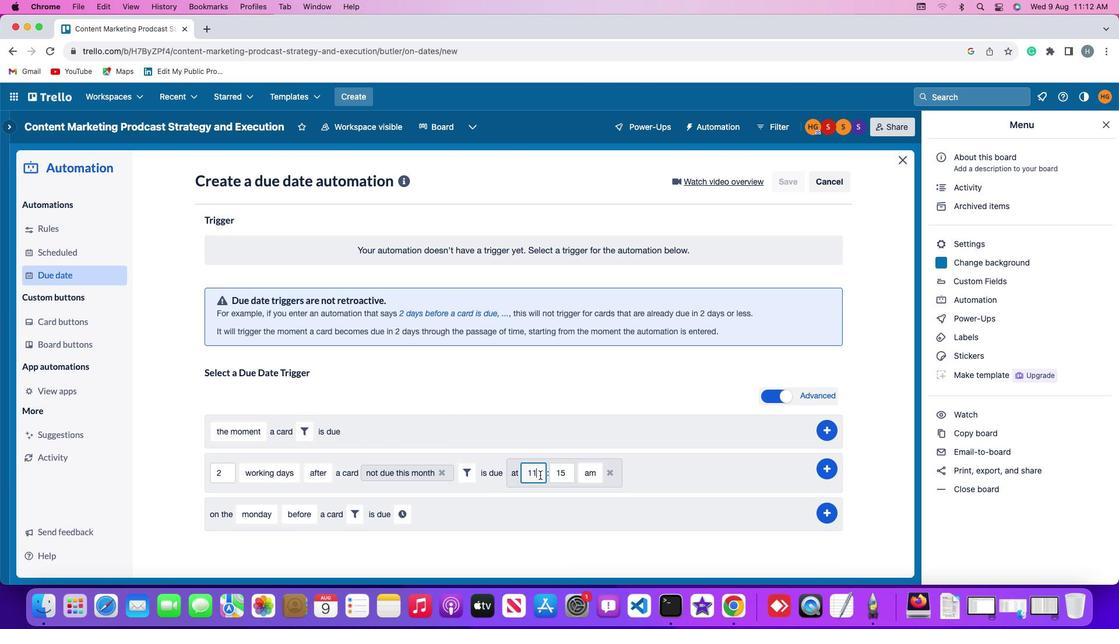 
Action: Mouse pressed left at (535, 471)
Screenshot: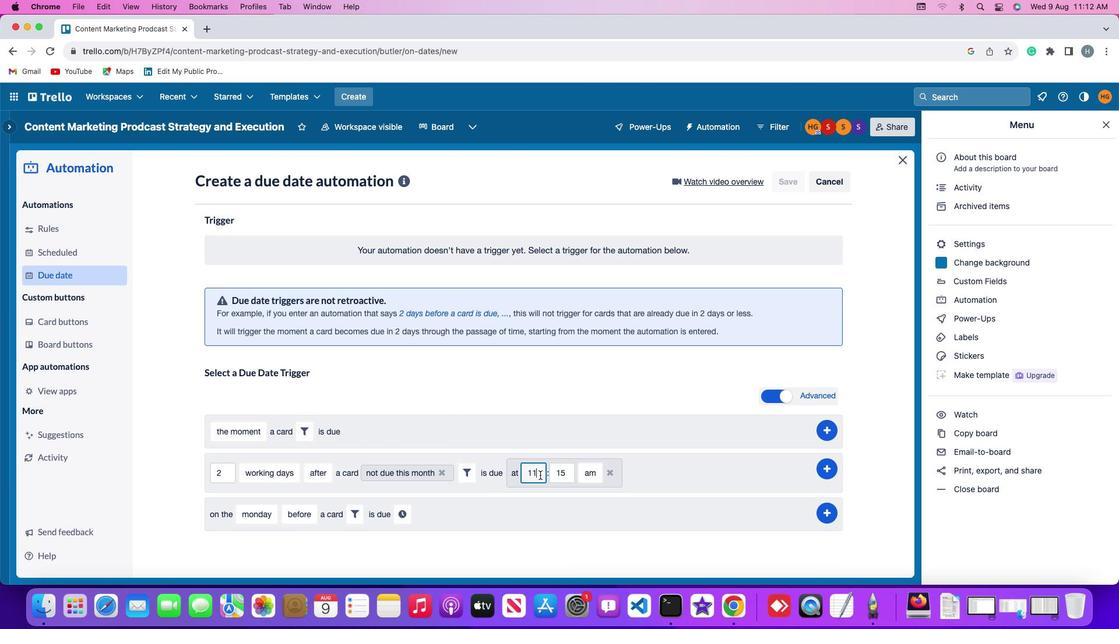 
Action: Key pressed Key.backspaceKey.backspace'1''1'
Screenshot: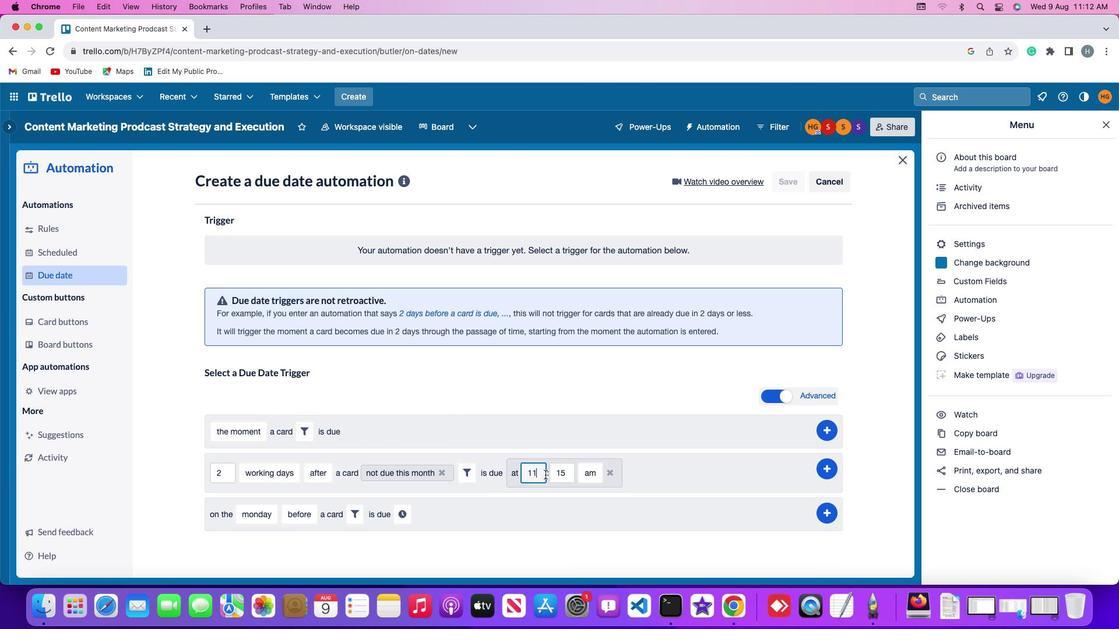 
Action: Mouse moved to (570, 468)
Screenshot: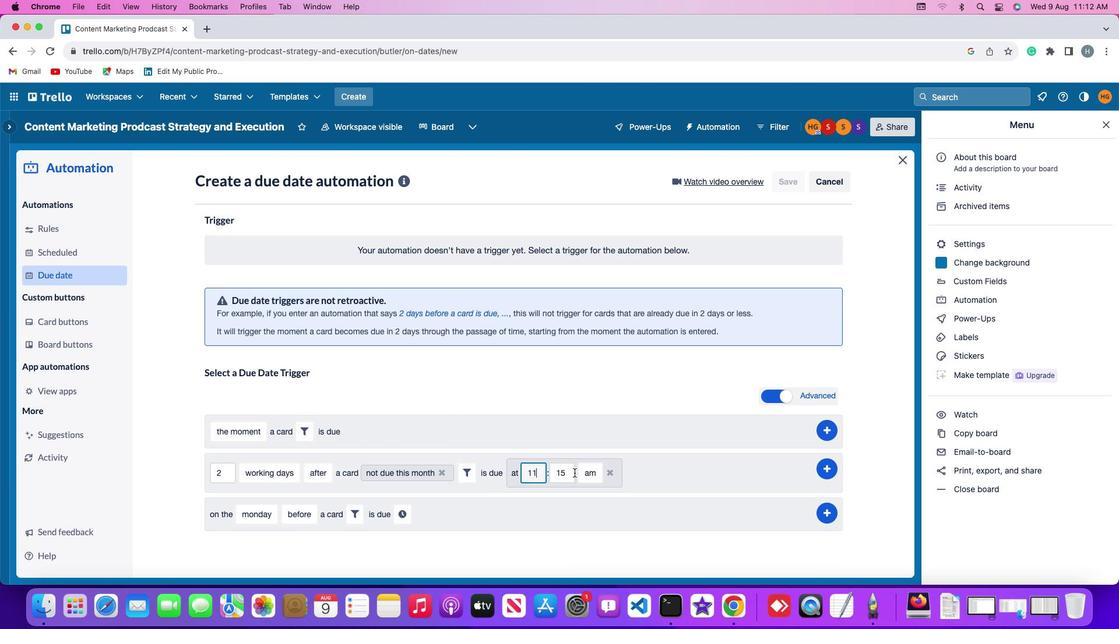 
Action: Mouse pressed left at (570, 468)
Screenshot: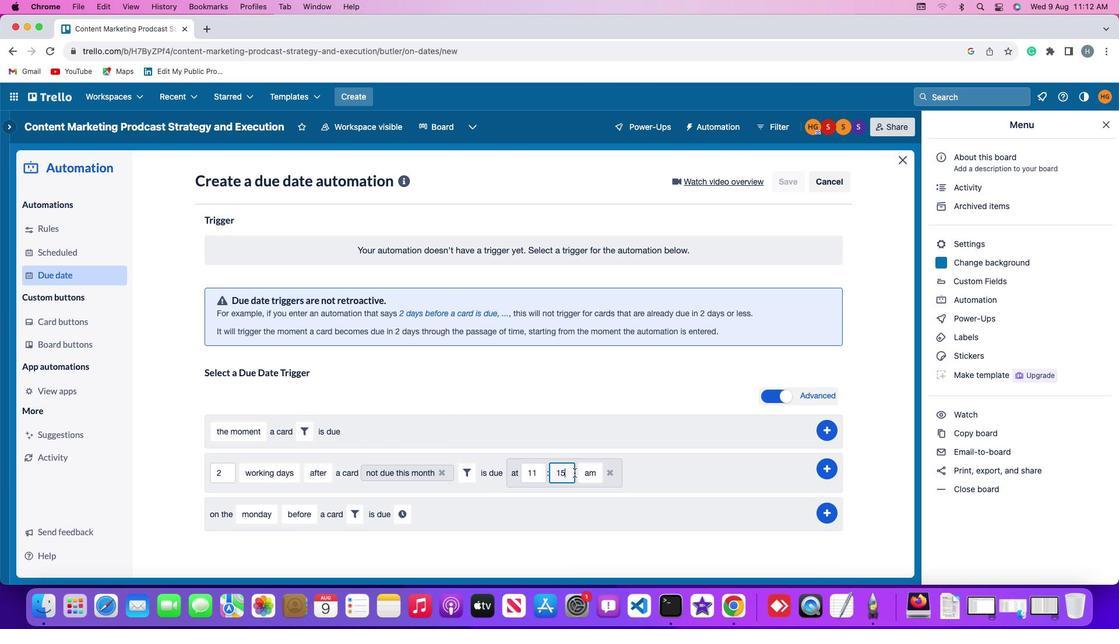 
Action: Key pressed Key.backspaceKey.backspaceKey.backspace'0''0'
Screenshot: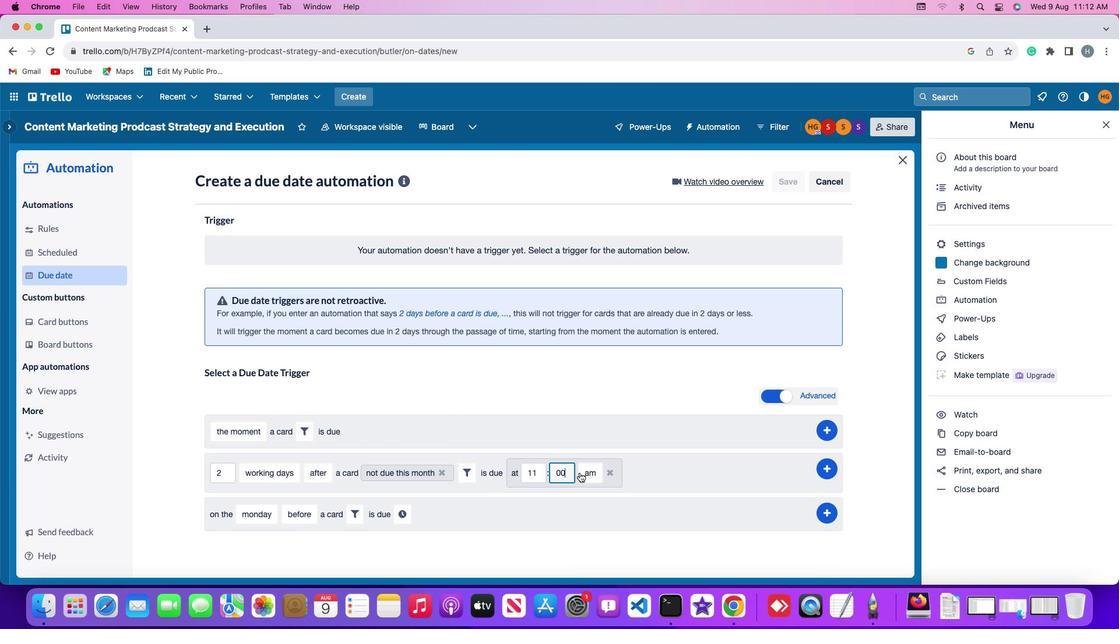 
Action: Mouse moved to (581, 468)
Screenshot: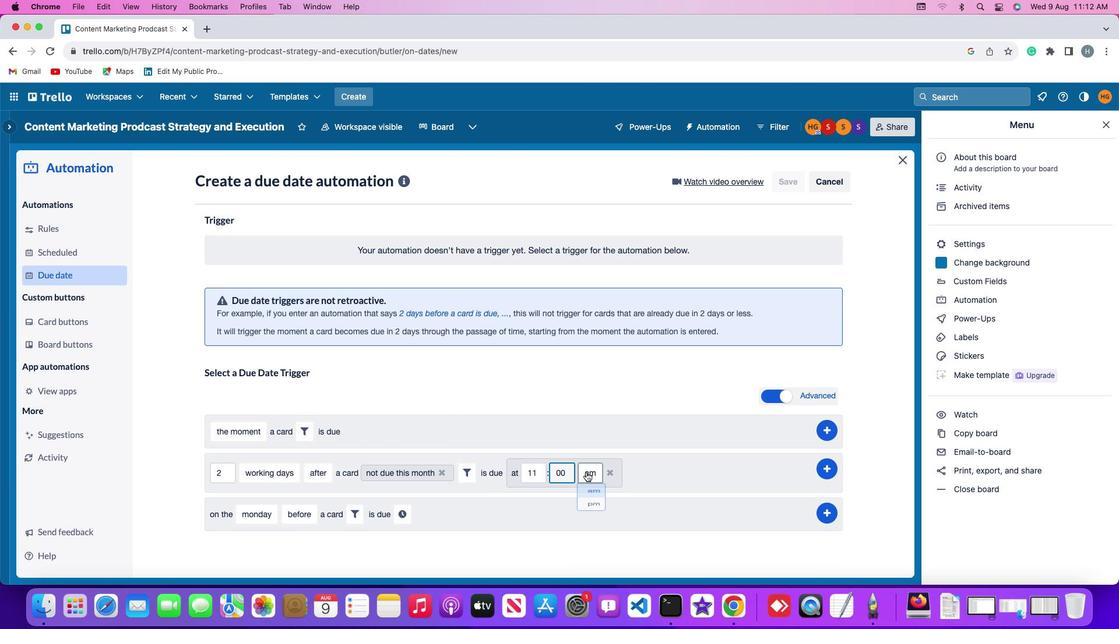 
Action: Mouse pressed left at (581, 468)
Screenshot: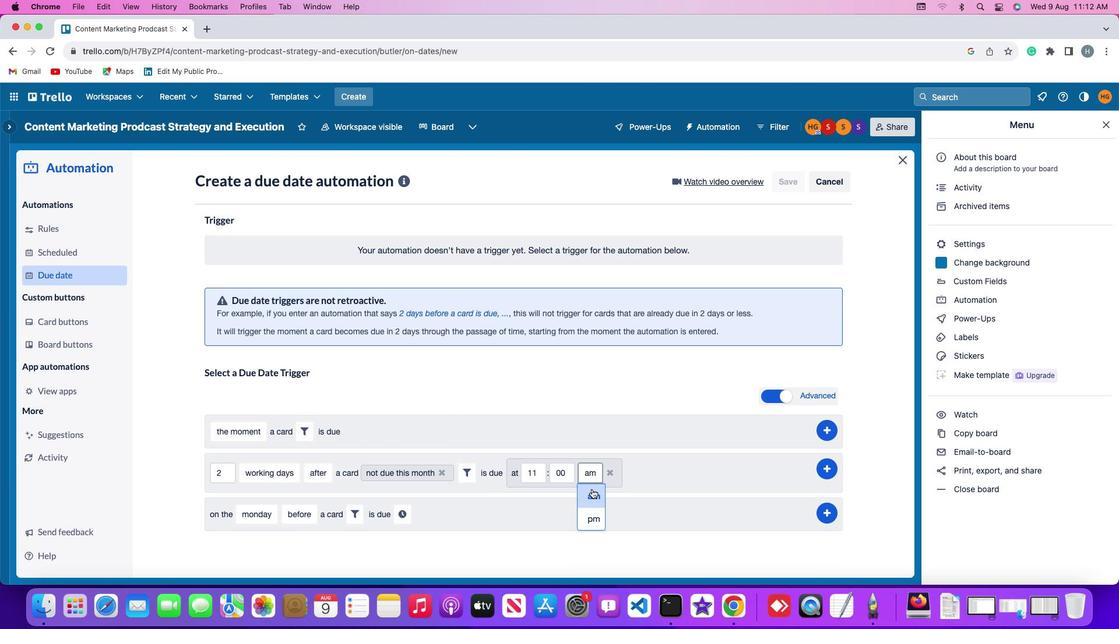 
Action: Mouse moved to (587, 488)
Screenshot: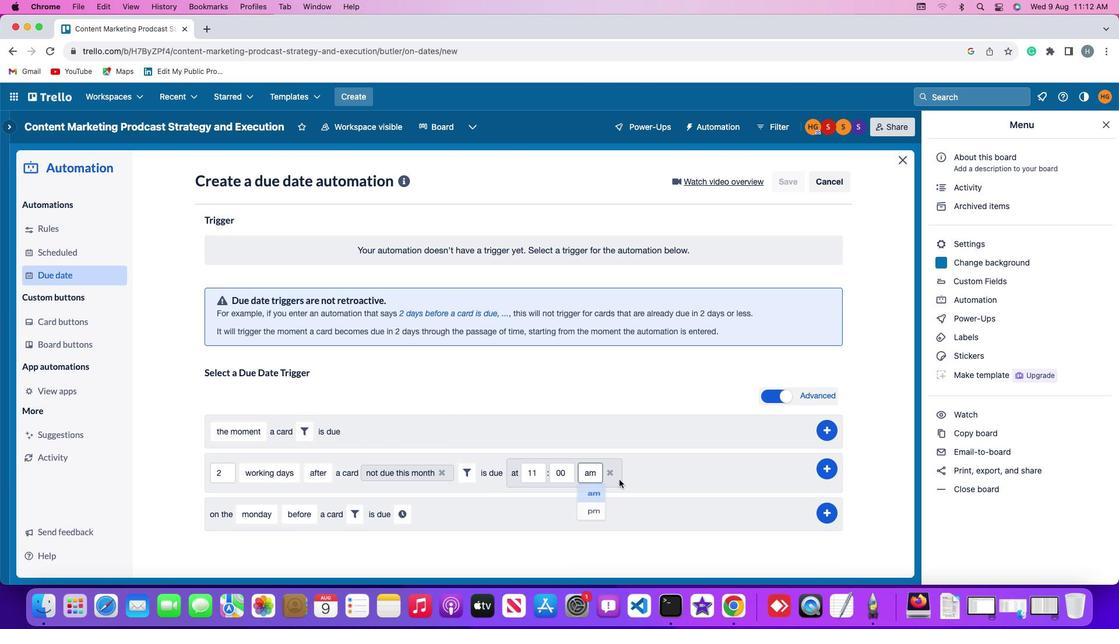 
Action: Mouse pressed left at (587, 488)
Screenshot: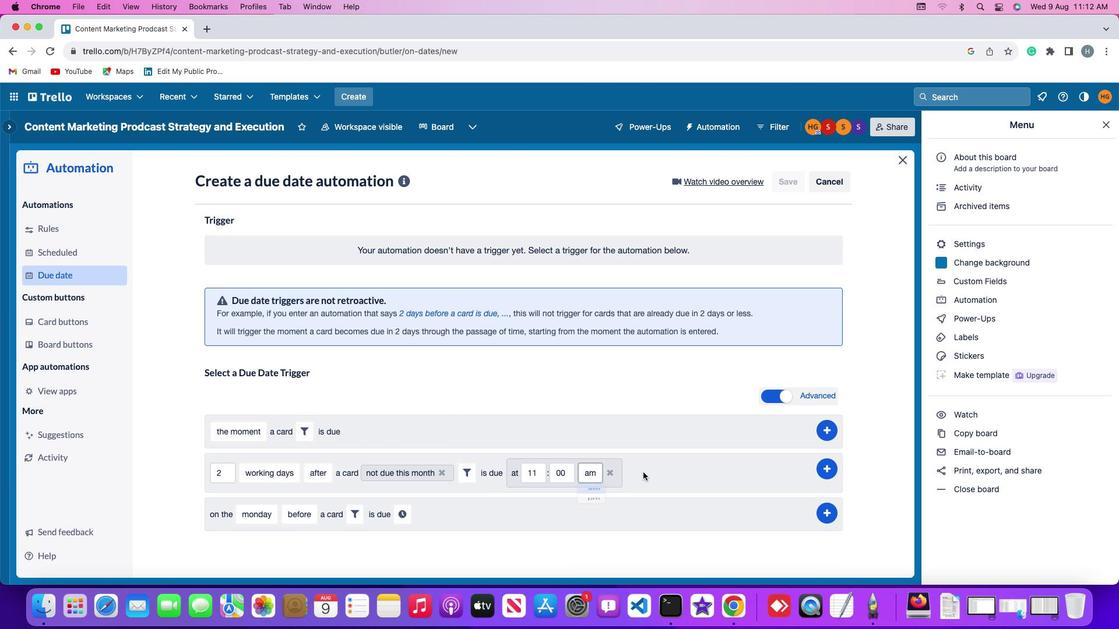 
Action: Mouse moved to (823, 460)
Screenshot: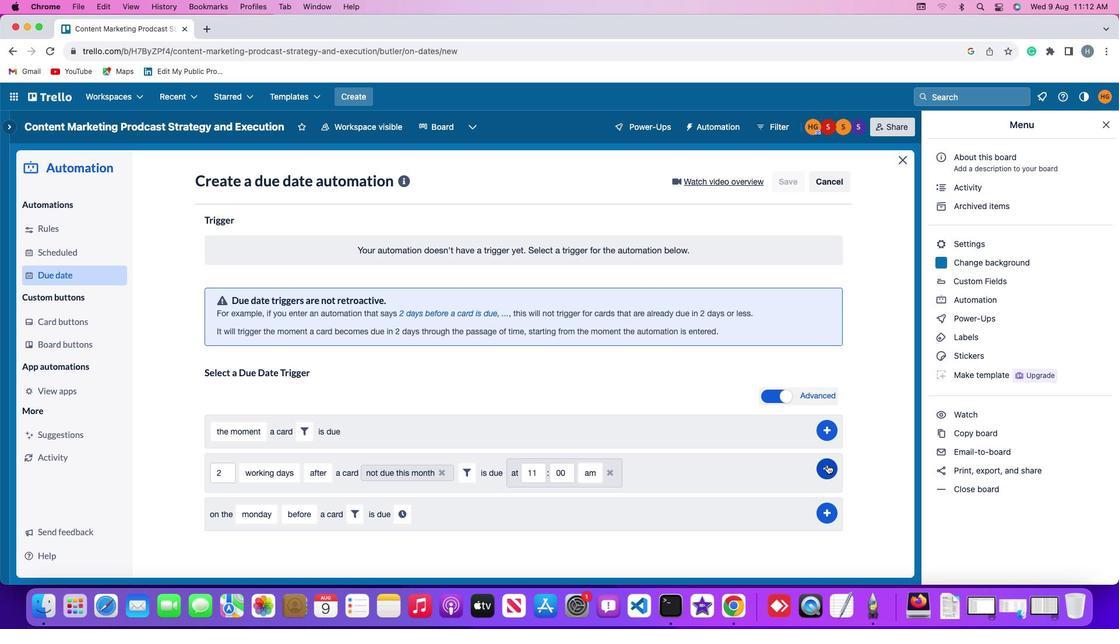 
Action: Mouse pressed left at (823, 460)
Screenshot: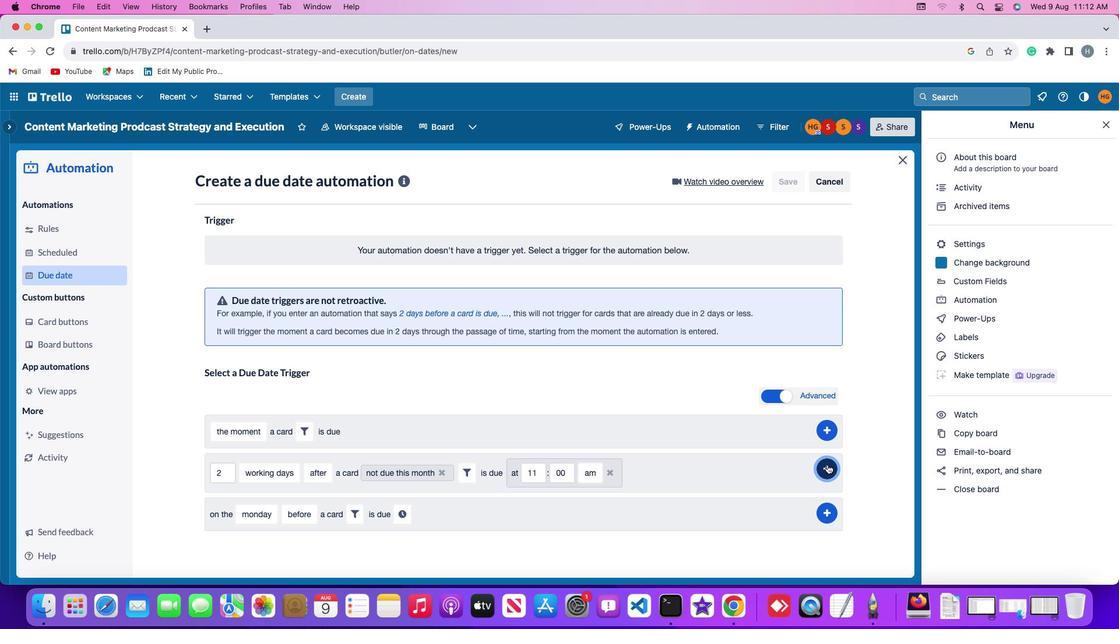 
Action: Mouse moved to (881, 368)
Screenshot: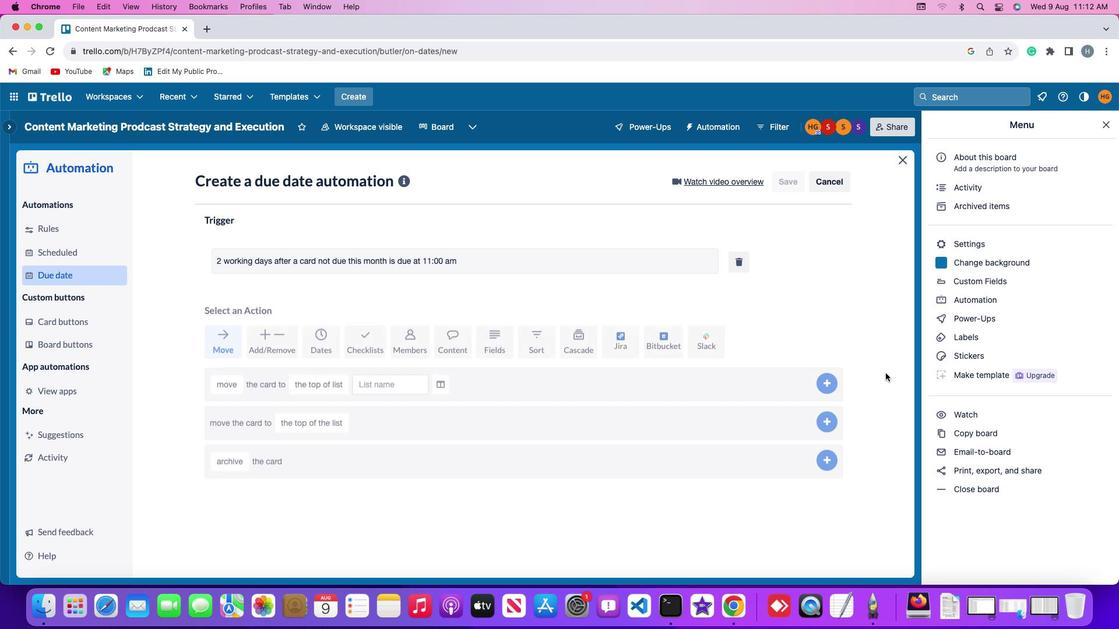 
